 Task: Search one way flight ticket for 2 adults, 2 infants in seat and 1 infant on lap in first from Anchorage: Ted Stevens Anchorage International Airport to Wilmington: Wilmington International Airport on 8-6-2023. Choice of flights is Singapure airlines. Number of bags: 1 checked bag. Price is upto 109000. Outbound departure time preference is 22:45.
Action: Mouse moved to (344, 286)
Screenshot: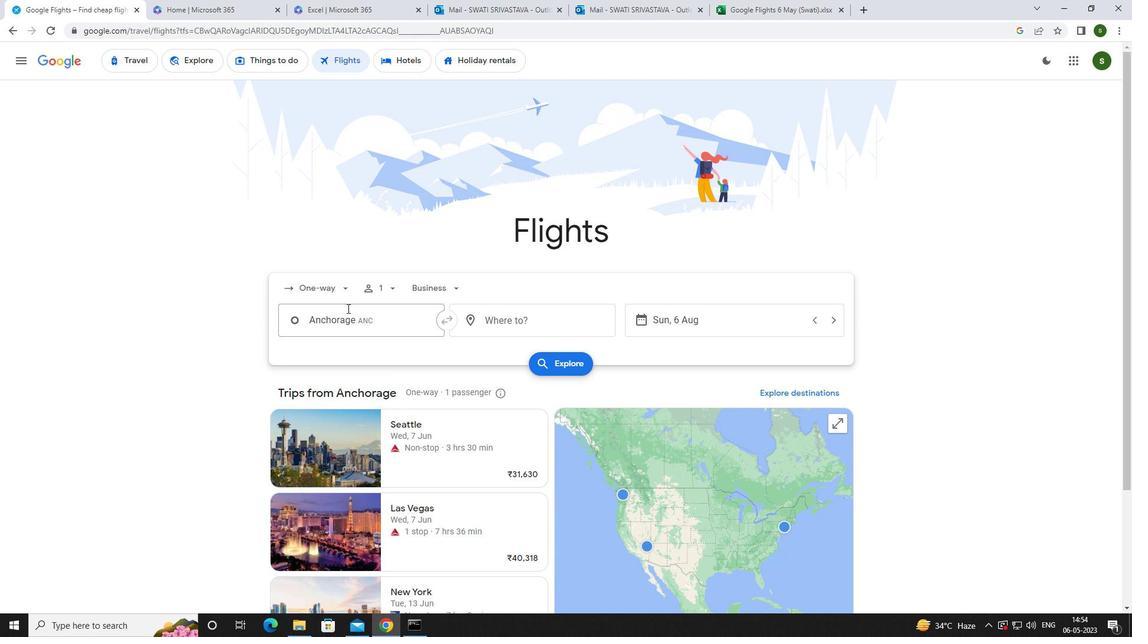 
Action: Mouse pressed left at (344, 286)
Screenshot: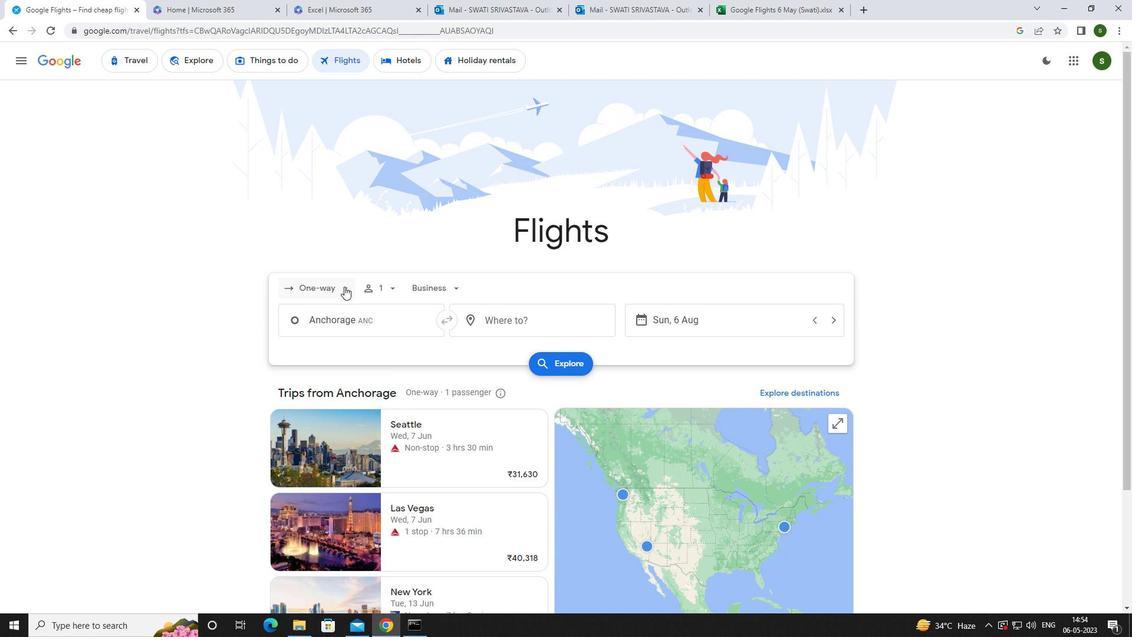 
Action: Mouse moved to (342, 342)
Screenshot: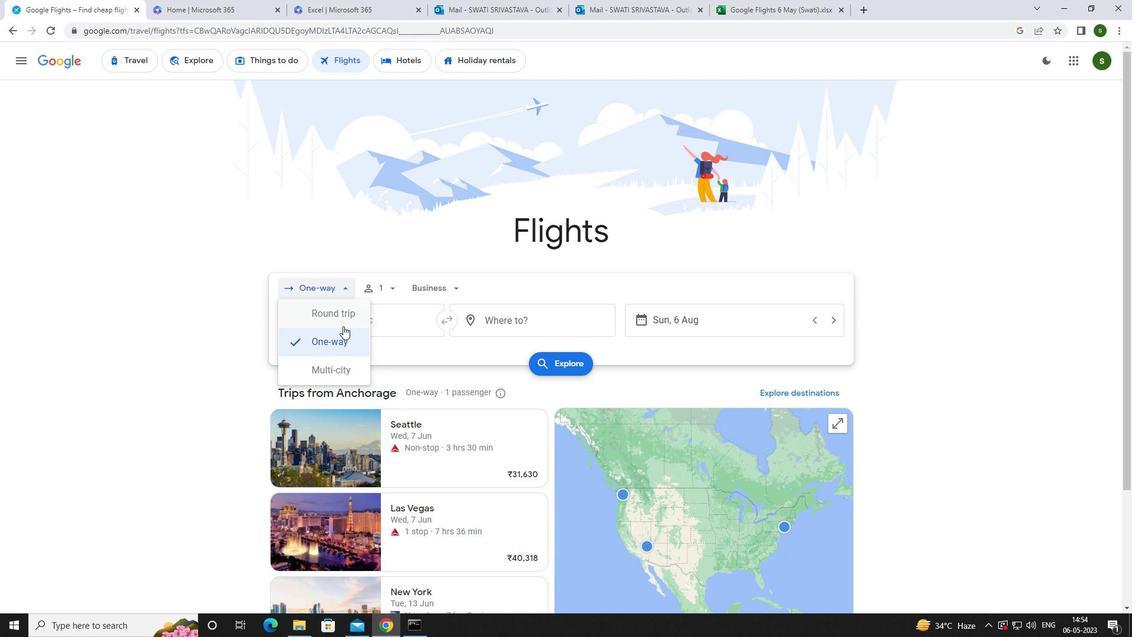 
Action: Mouse pressed left at (342, 342)
Screenshot: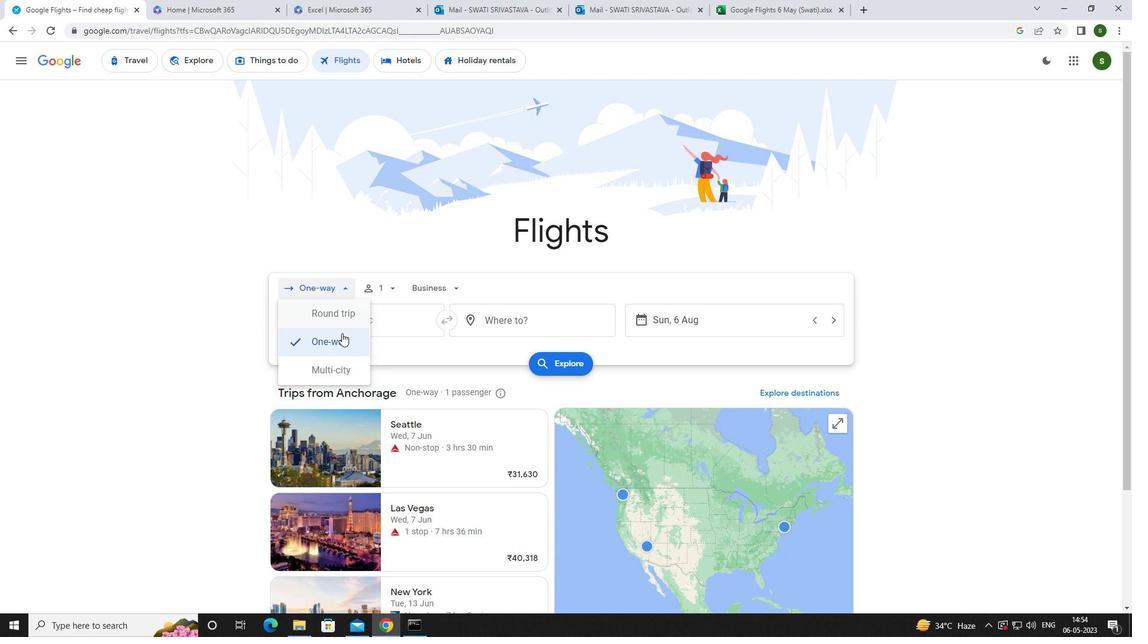 
Action: Mouse moved to (395, 286)
Screenshot: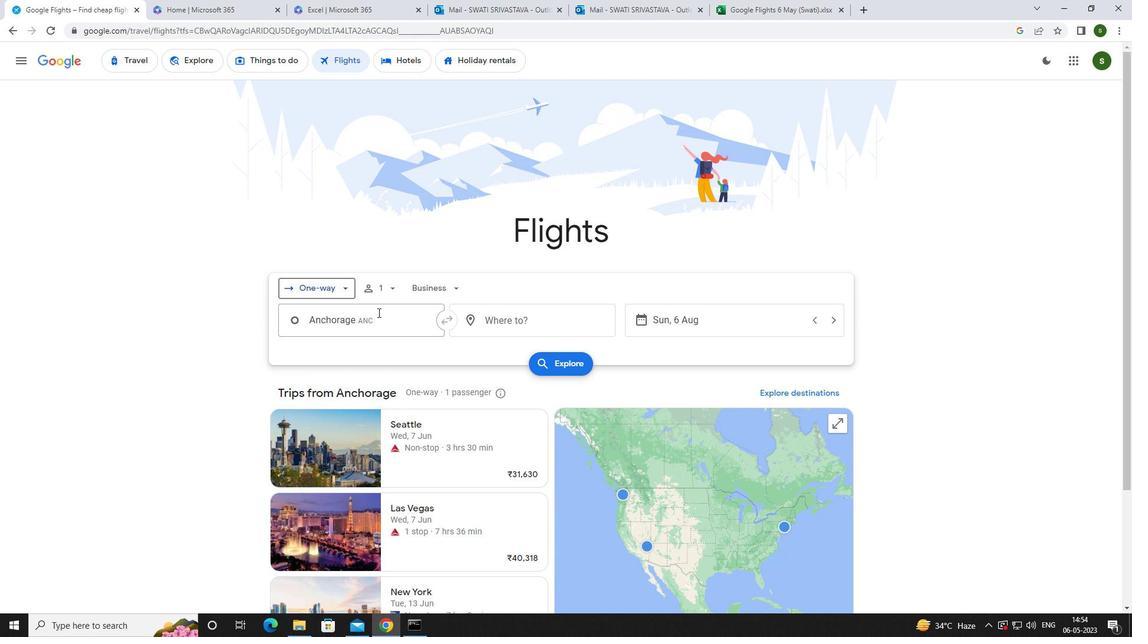 
Action: Mouse pressed left at (395, 286)
Screenshot: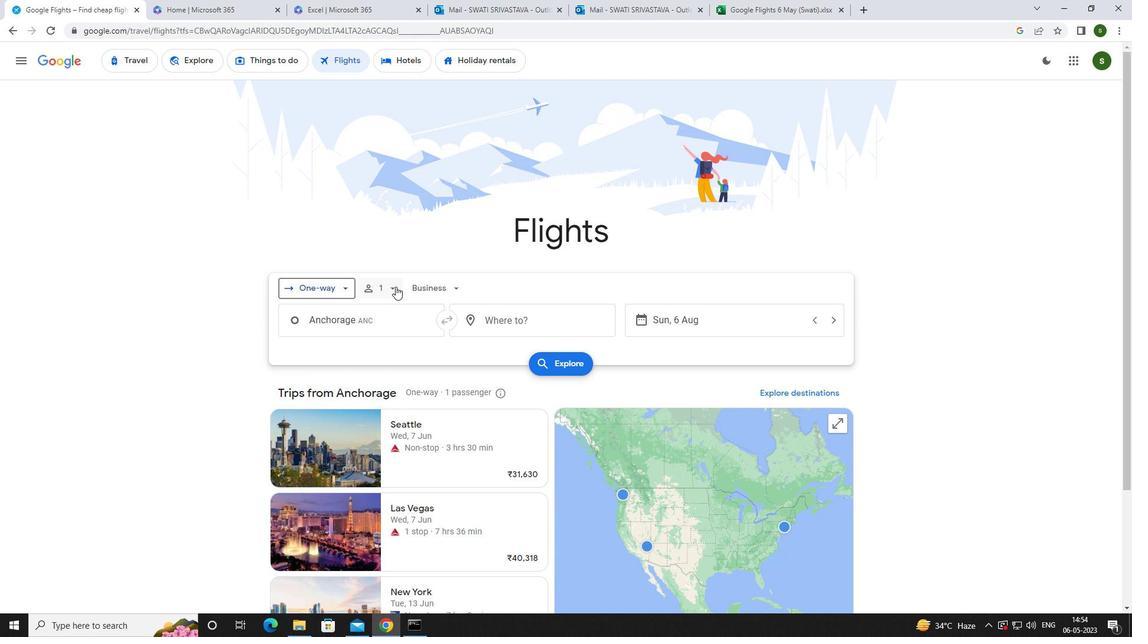 
Action: Mouse moved to (491, 319)
Screenshot: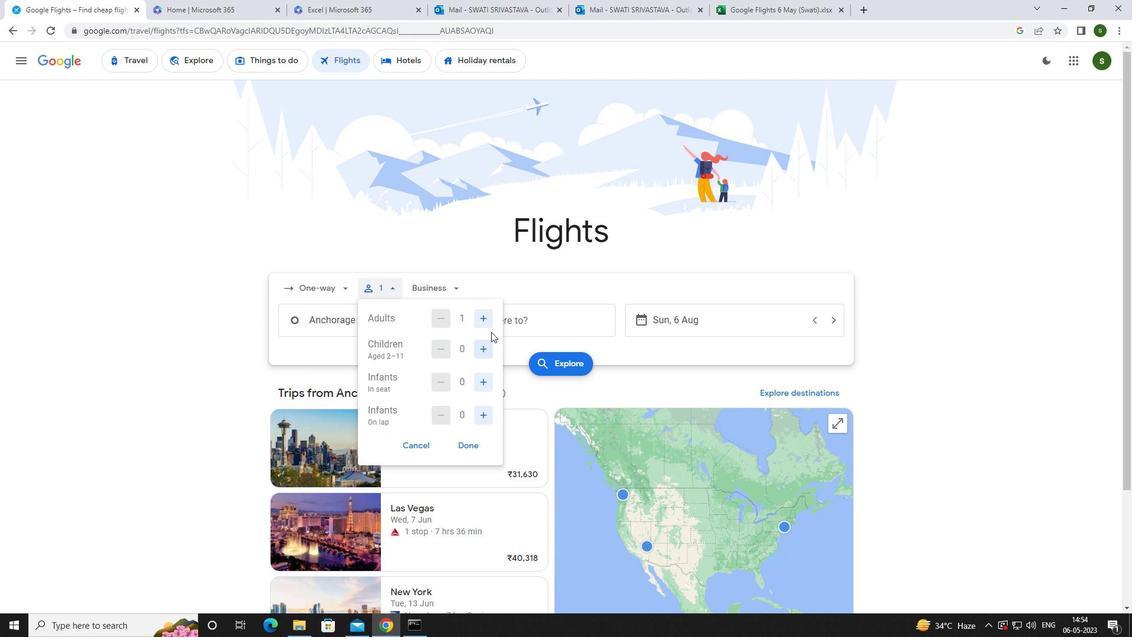 
Action: Mouse pressed left at (491, 319)
Screenshot: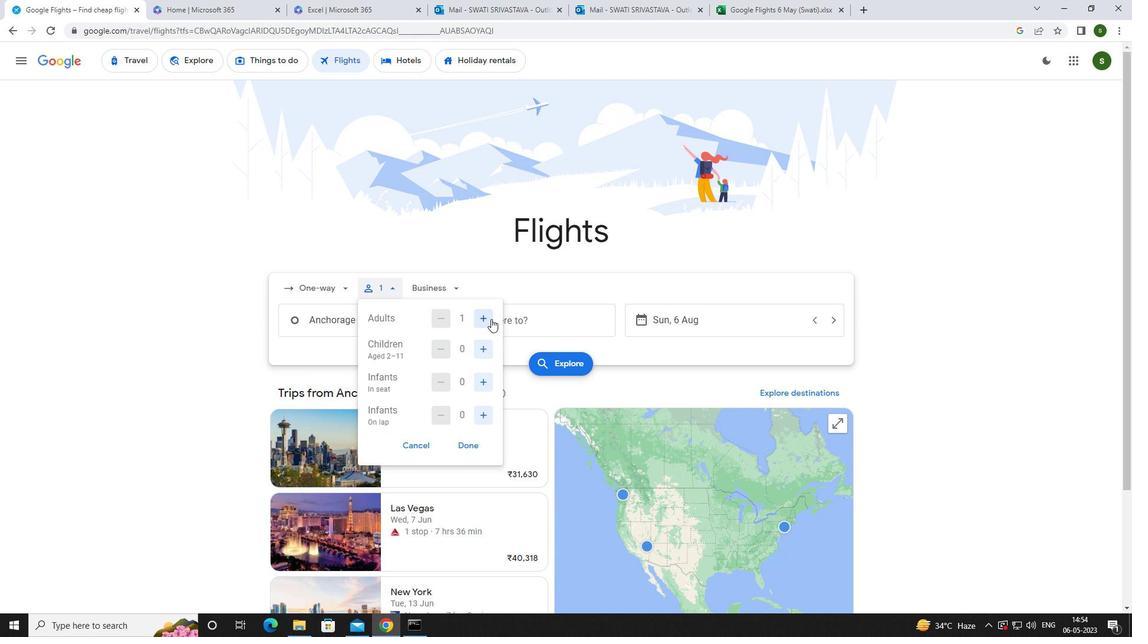 
Action: Mouse moved to (481, 379)
Screenshot: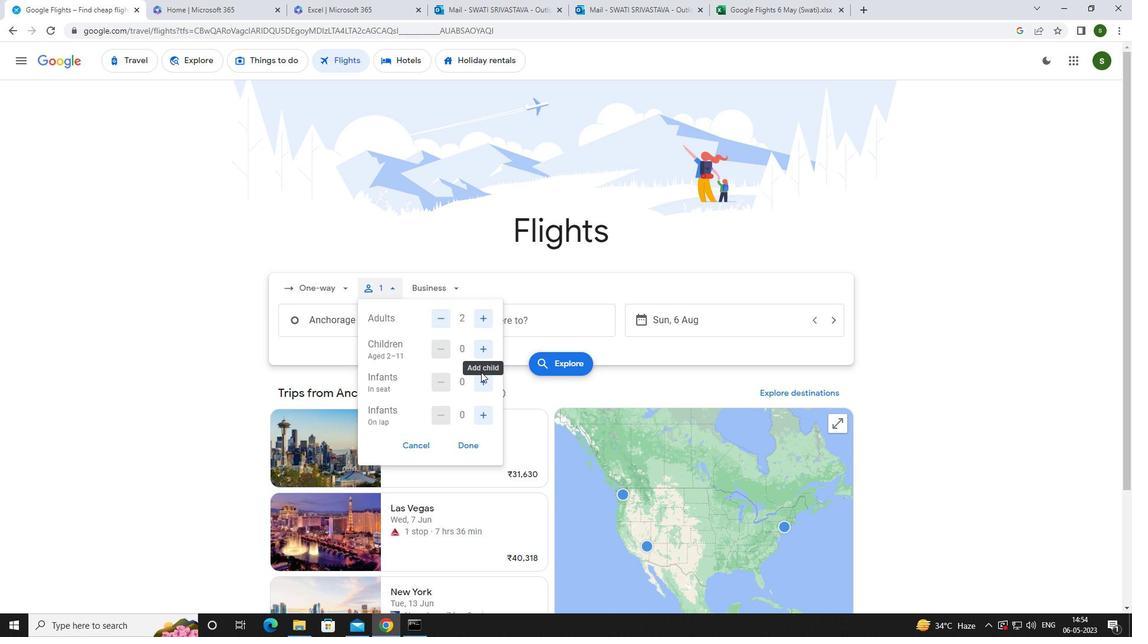 
Action: Mouse pressed left at (481, 379)
Screenshot: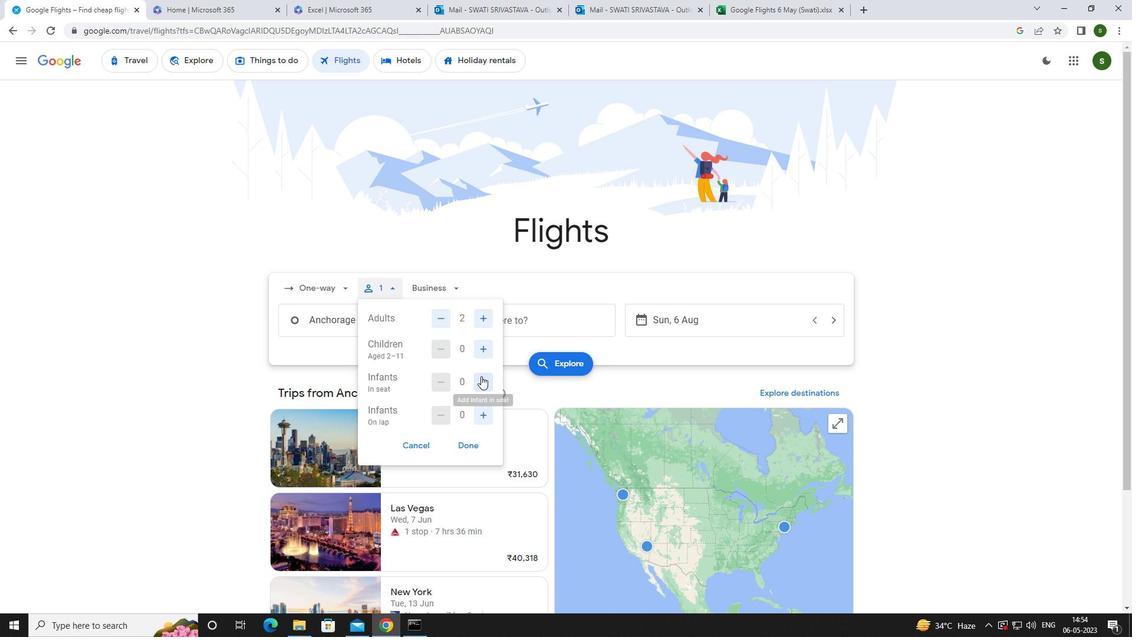 
Action: Mouse pressed left at (481, 379)
Screenshot: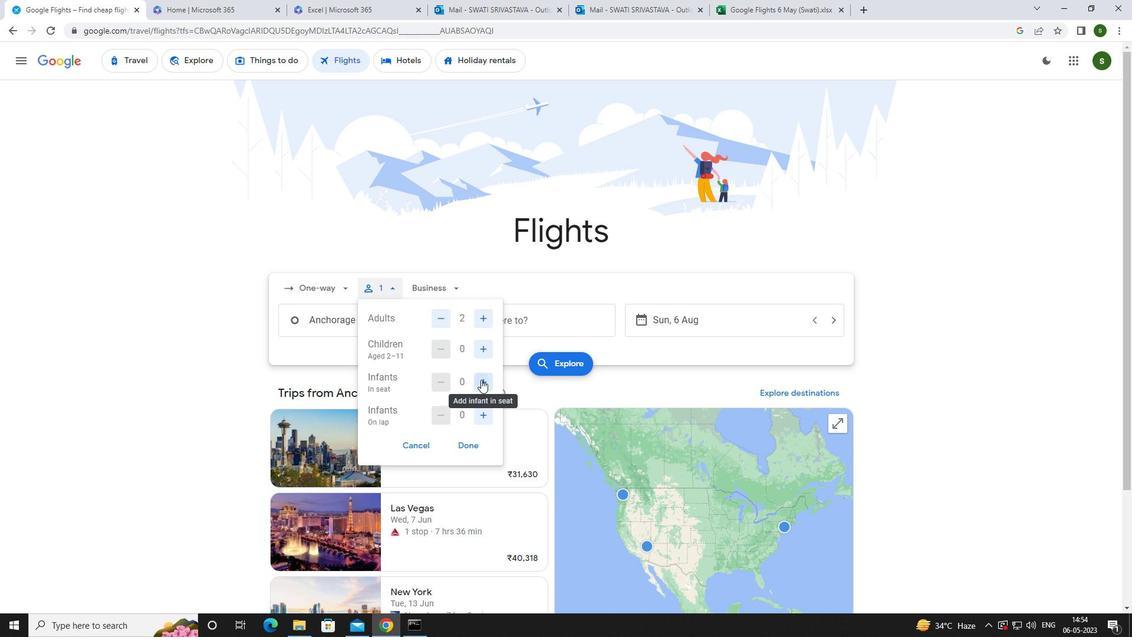 
Action: Mouse moved to (481, 410)
Screenshot: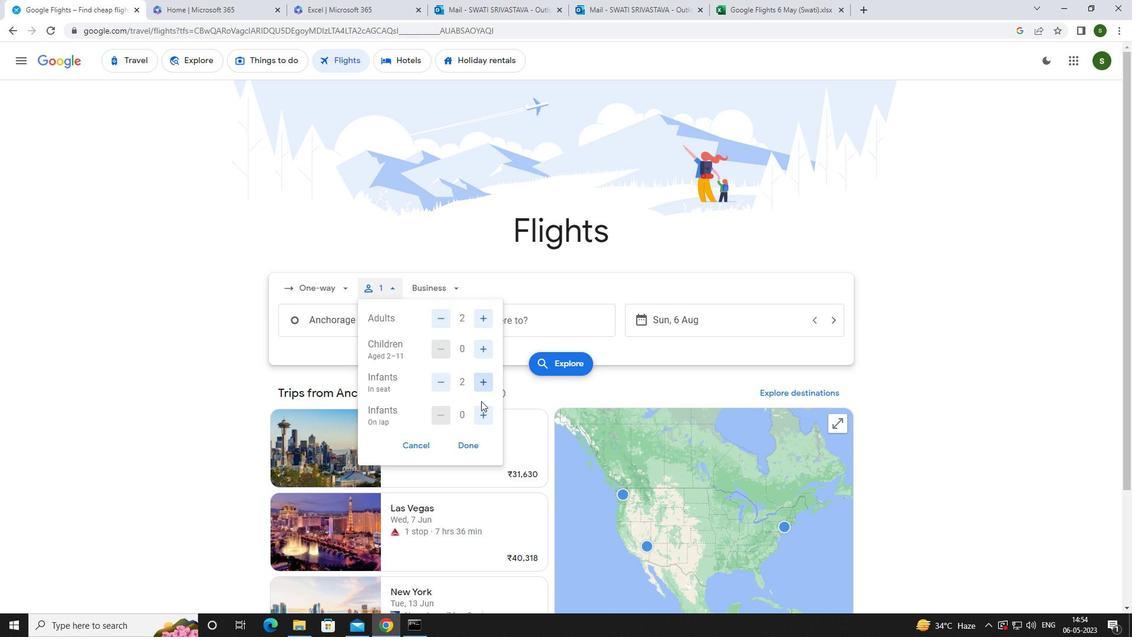 
Action: Mouse pressed left at (481, 410)
Screenshot: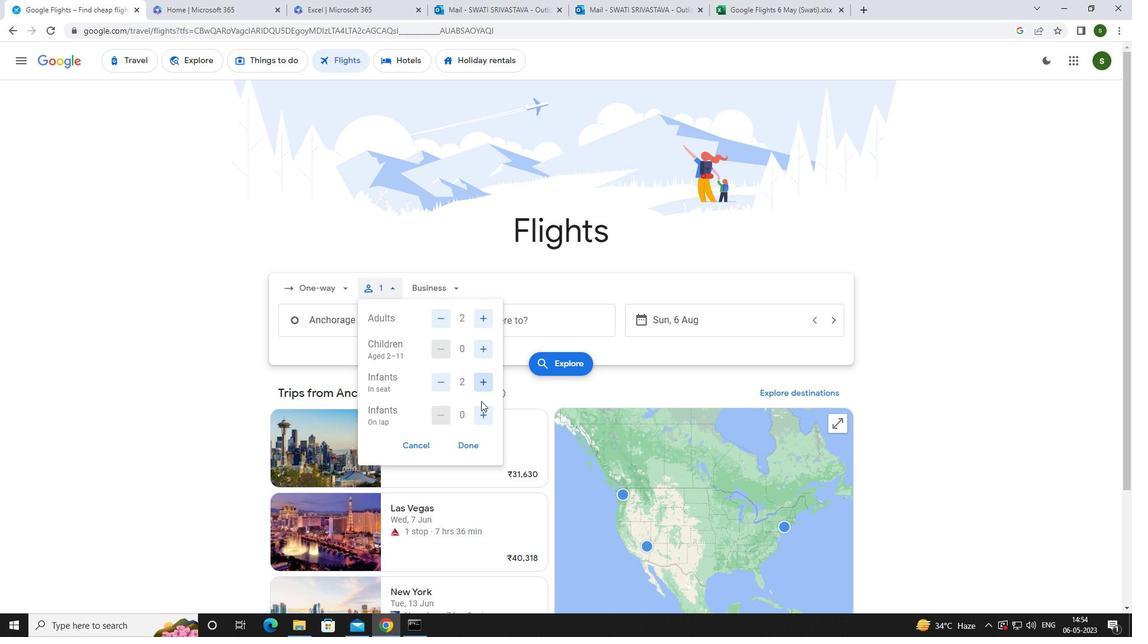 
Action: Mouse moved to (451, 288)
Screenshot: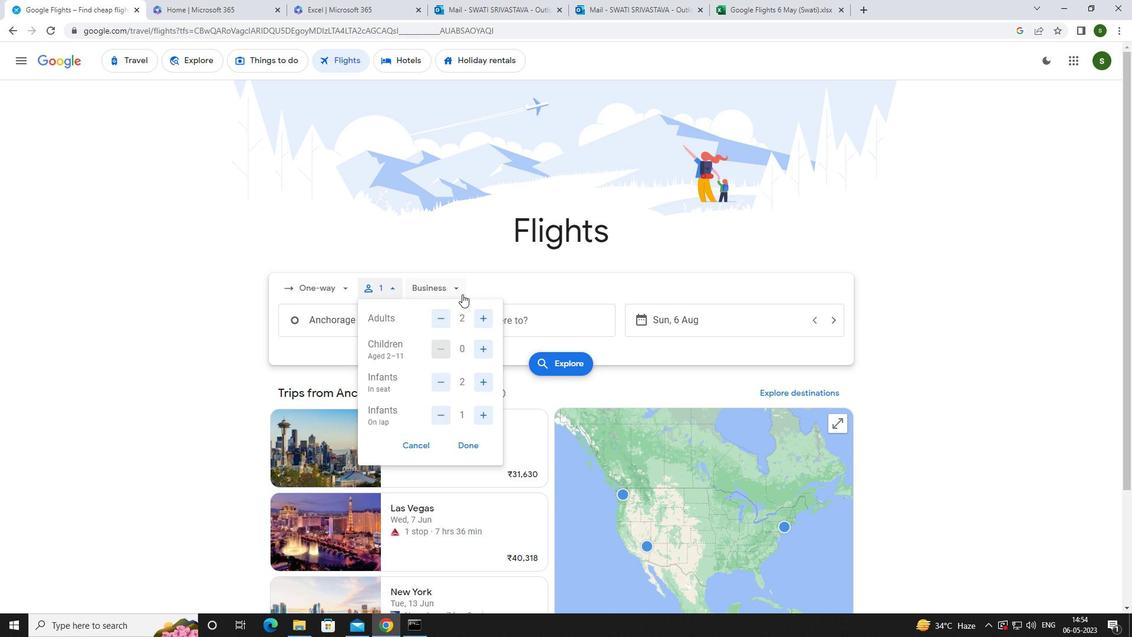 
Action: Mouse pressed left at (451, 288)
Screenshot: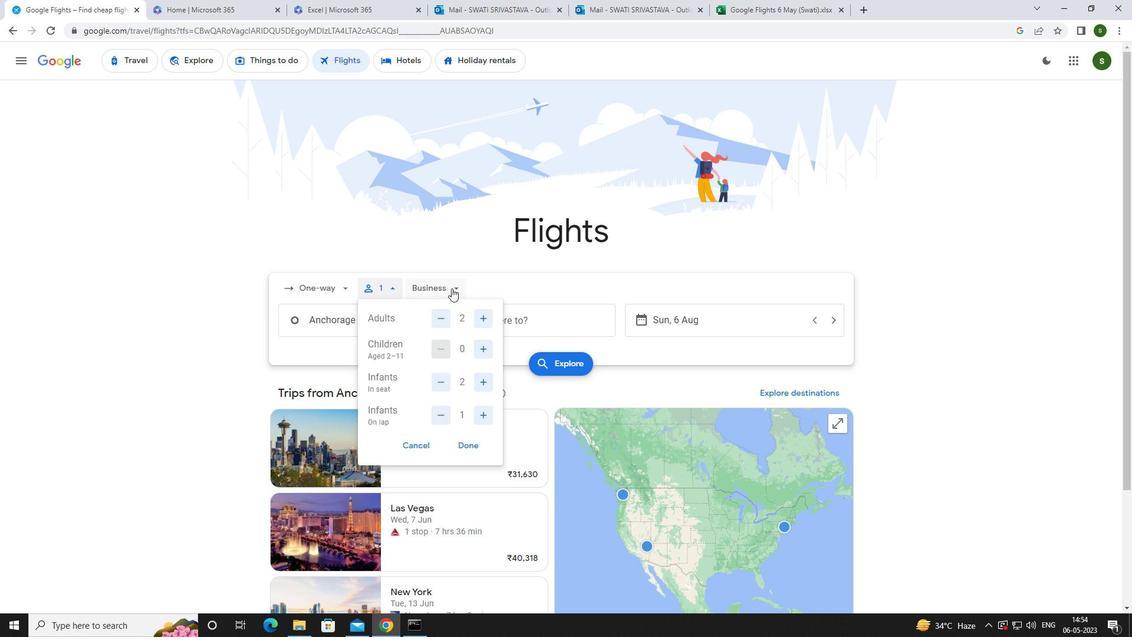 
Action: Mouse moved to (455, 398)
Screenshot: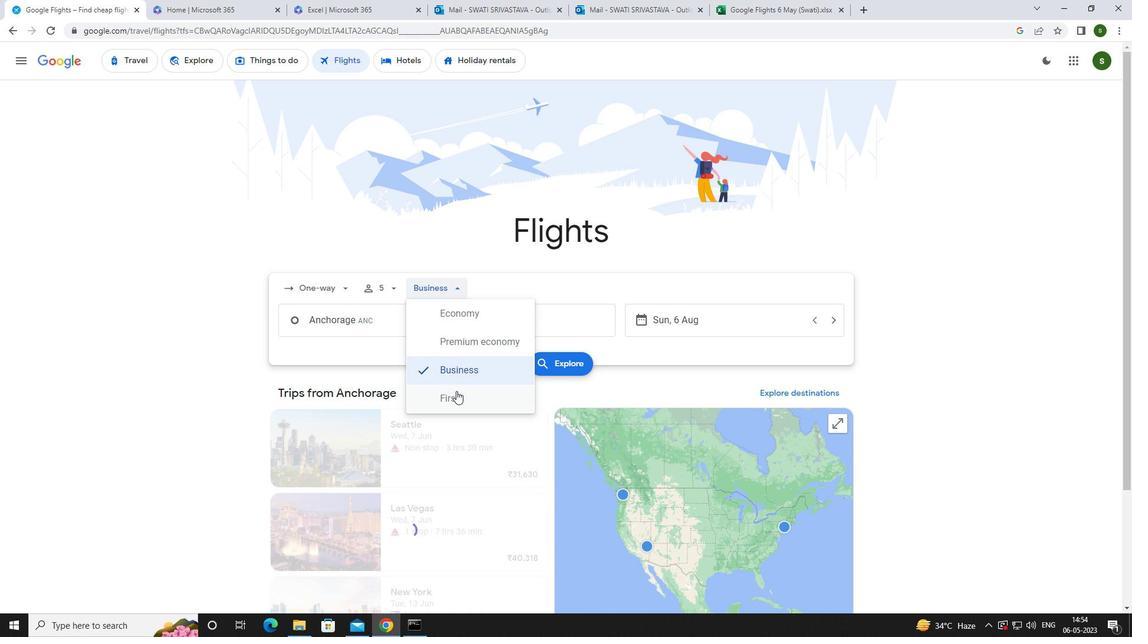 
Action: Mouse pressed left at (455, 398)
Screenshot: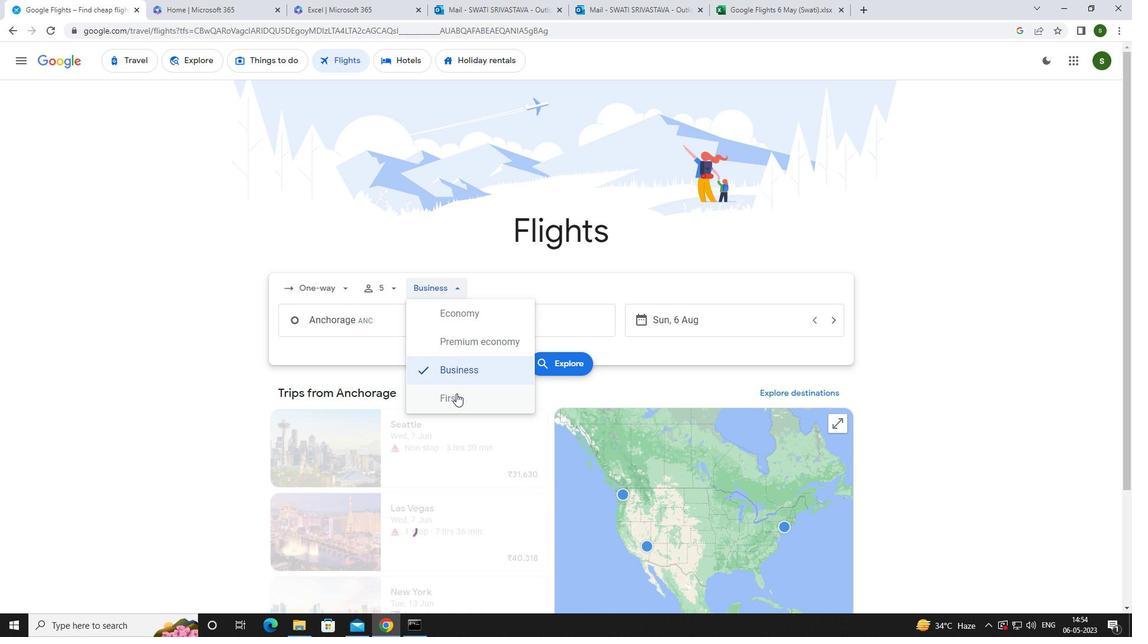 
Action: Mouse moved to (389, 319)
Screenshot: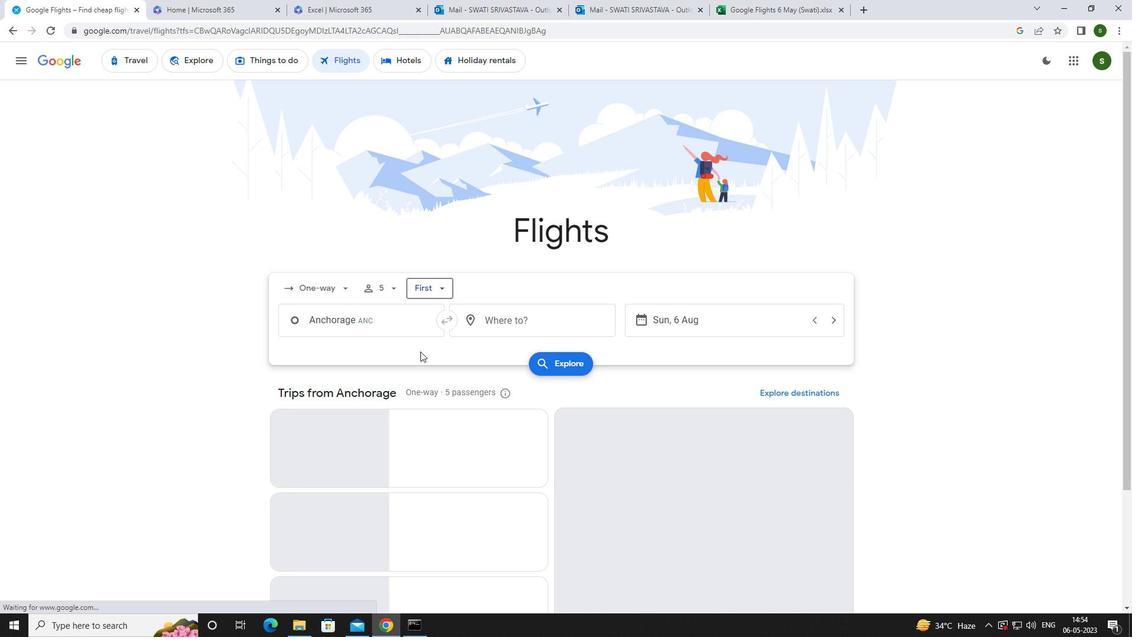 
Action: Mouse pressed left at (389, 319)
Screenshot: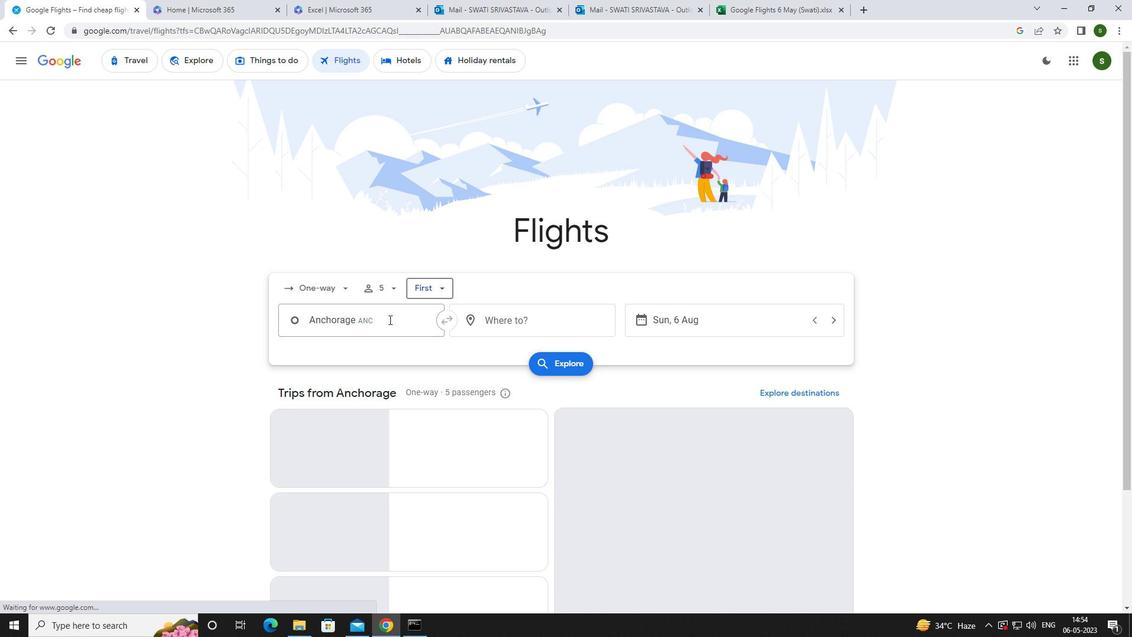 
Action: Mouse moved to (389, 317)
Screenshot: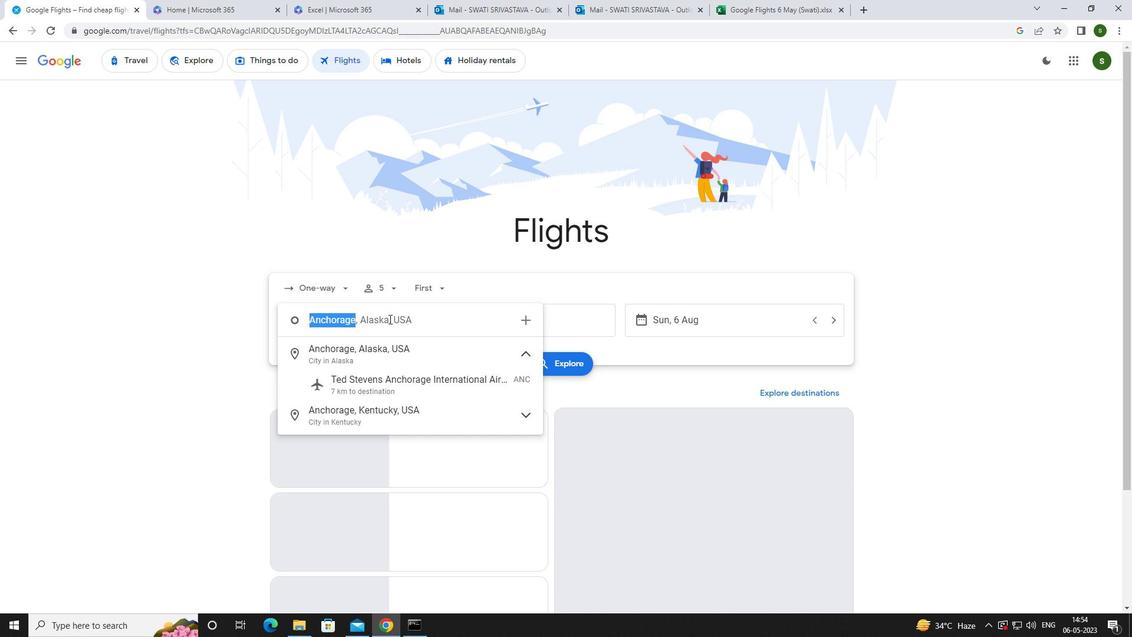 
Action: Key pressed <Key.caps_lock>a<Key.caps_lock>ncho
Screenshot: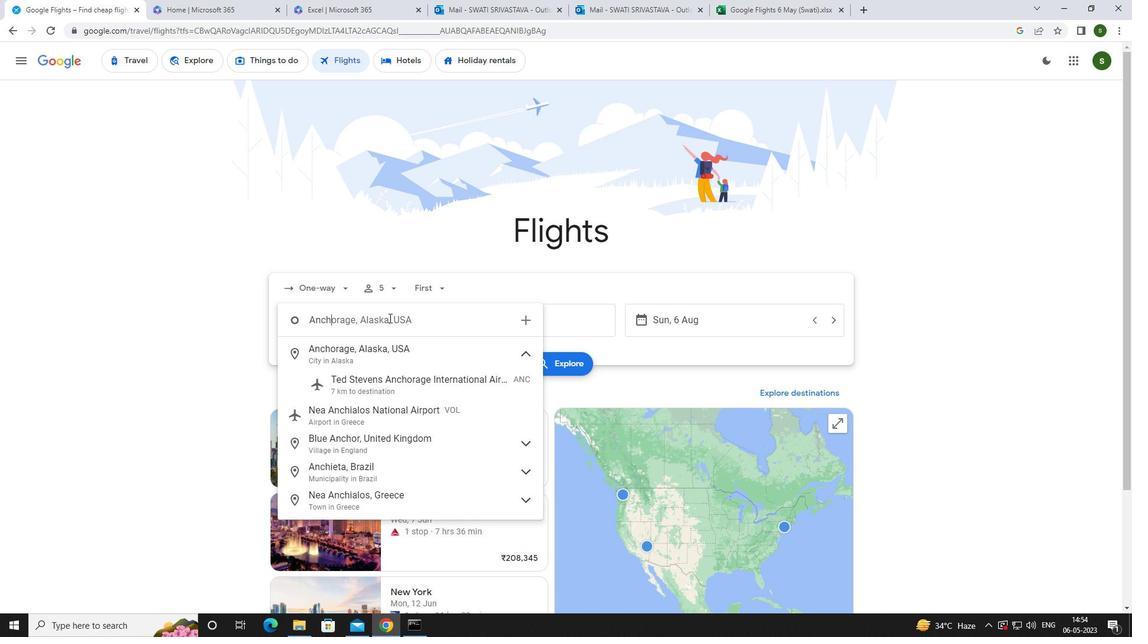 
Action: Mouse moved to (417, 380)
Screenshot: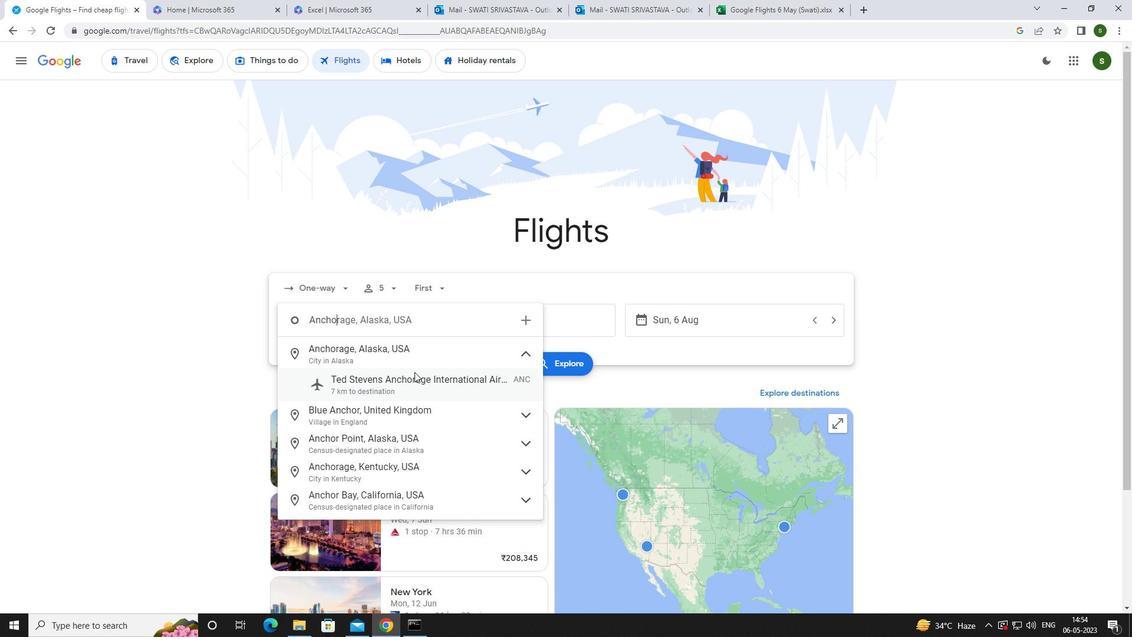 
Action: Mouse pressed left at (417, 380)
Screenshot: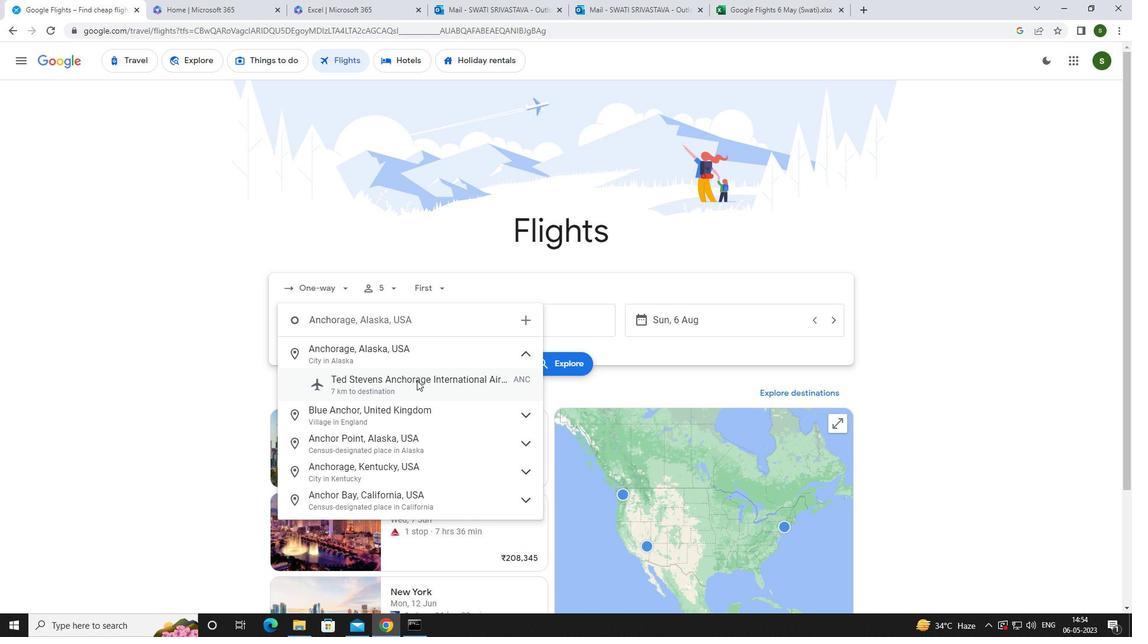 
Action: Mouse moved to (522, 318)
Screenshot: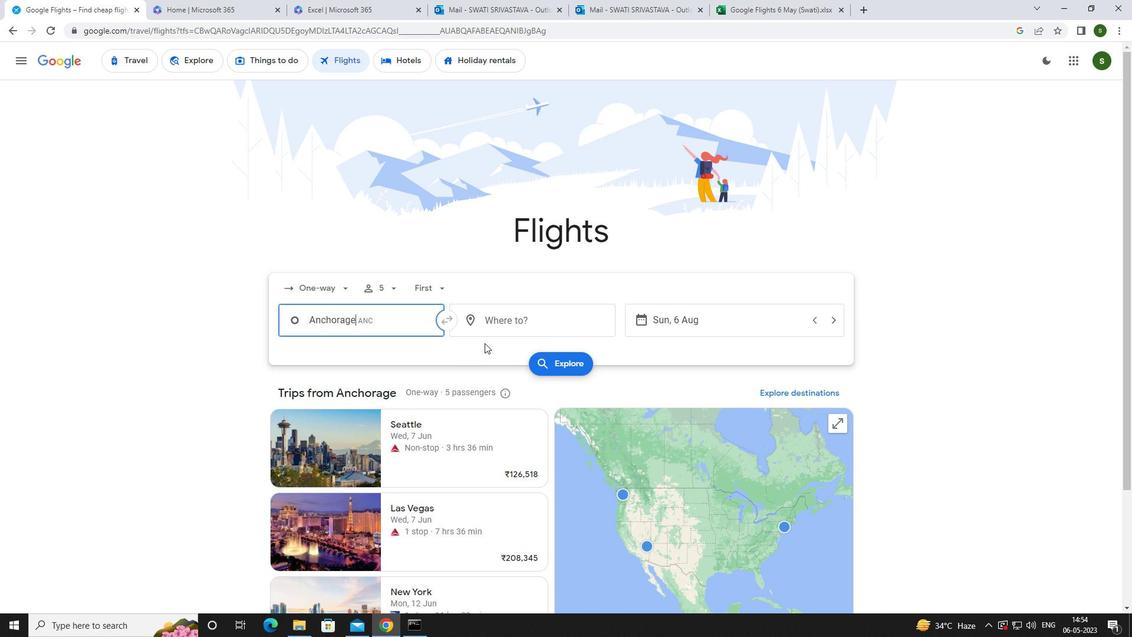 
Action: Mouse pressed left at (522, 318)
Screenshot: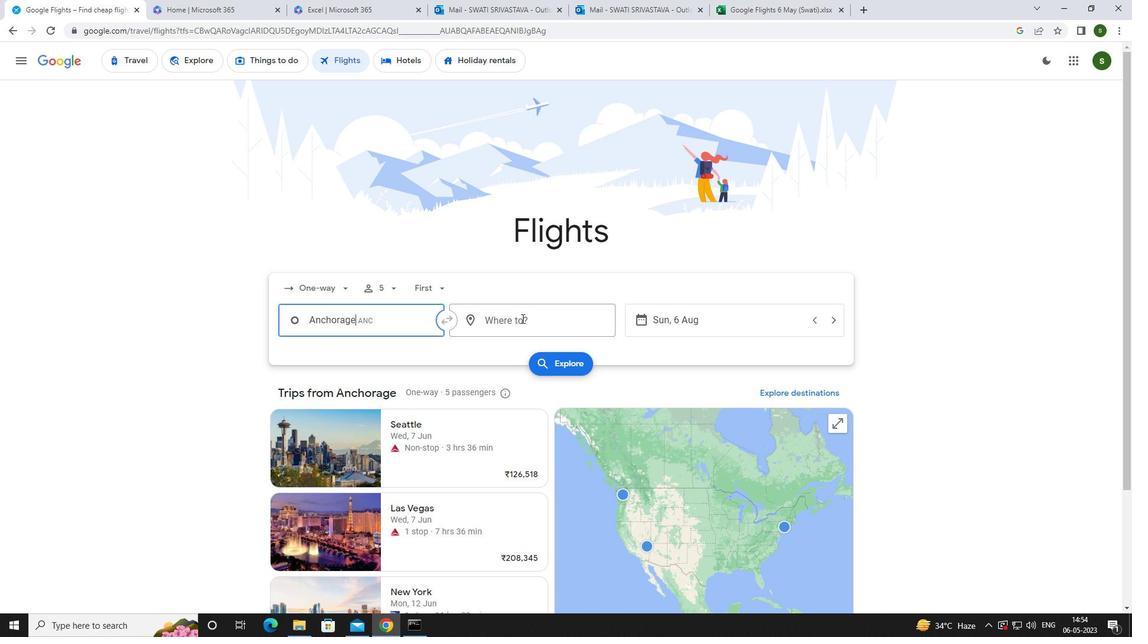 
Action: Mouse moved to (494, 302)
Screenshot: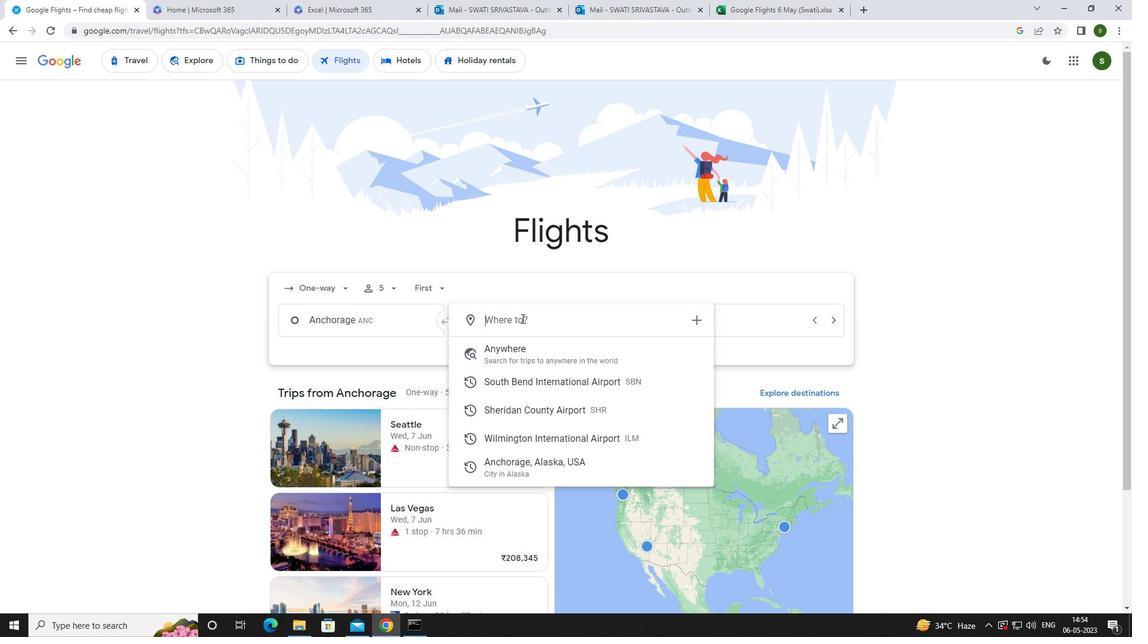 
Action: Key pressed <Key.caps_lock>w<Key.caps_lock>ilmi
Screenshot: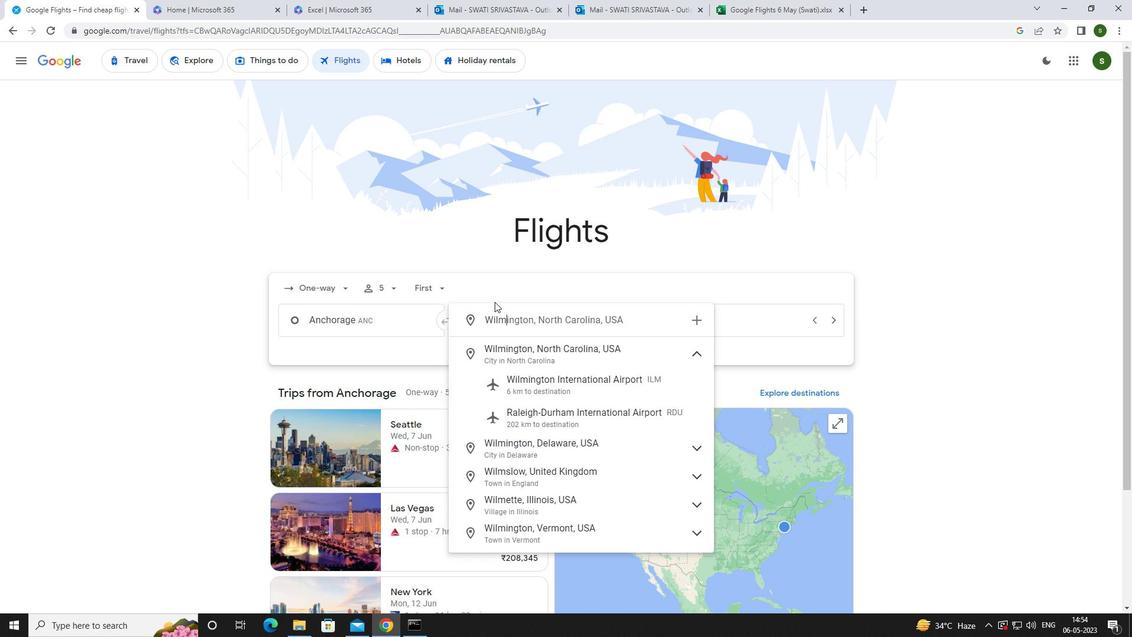 
Action: Mouse moved to (494, 301)
Screenshot: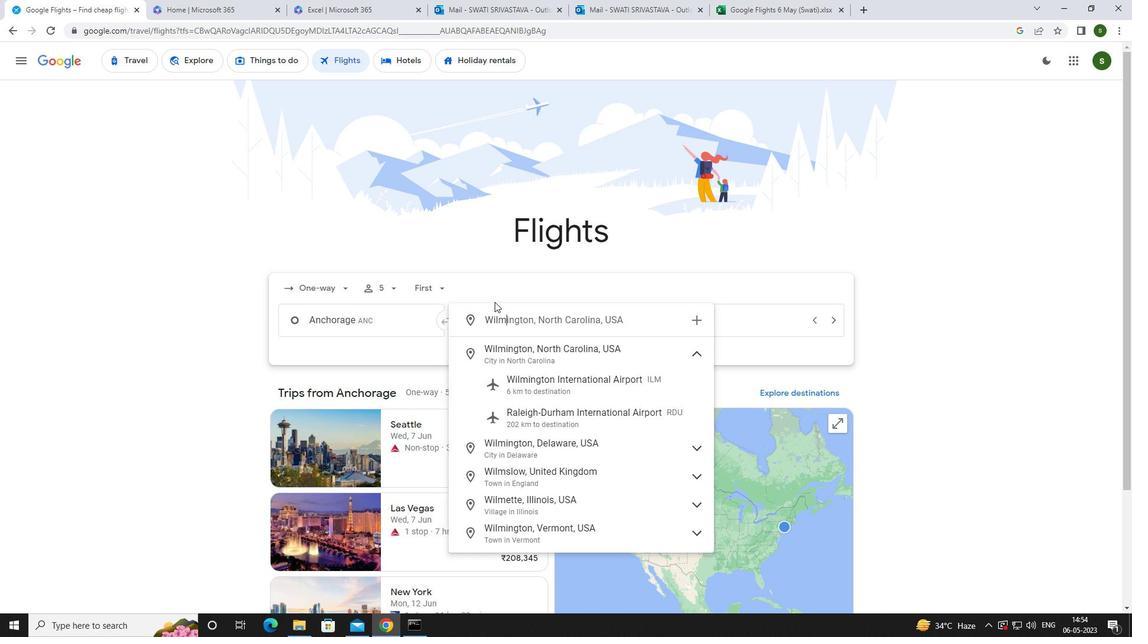 
Action: Key pressed ng
Screenshot: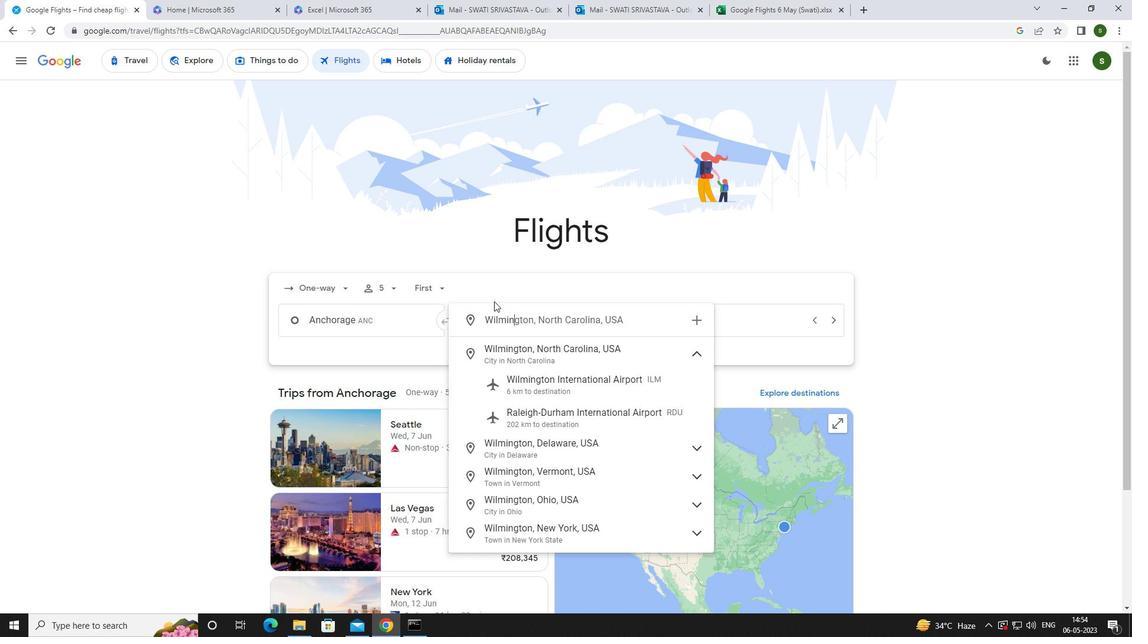
Action: Mouse moved to (544, 375)
Screenshot: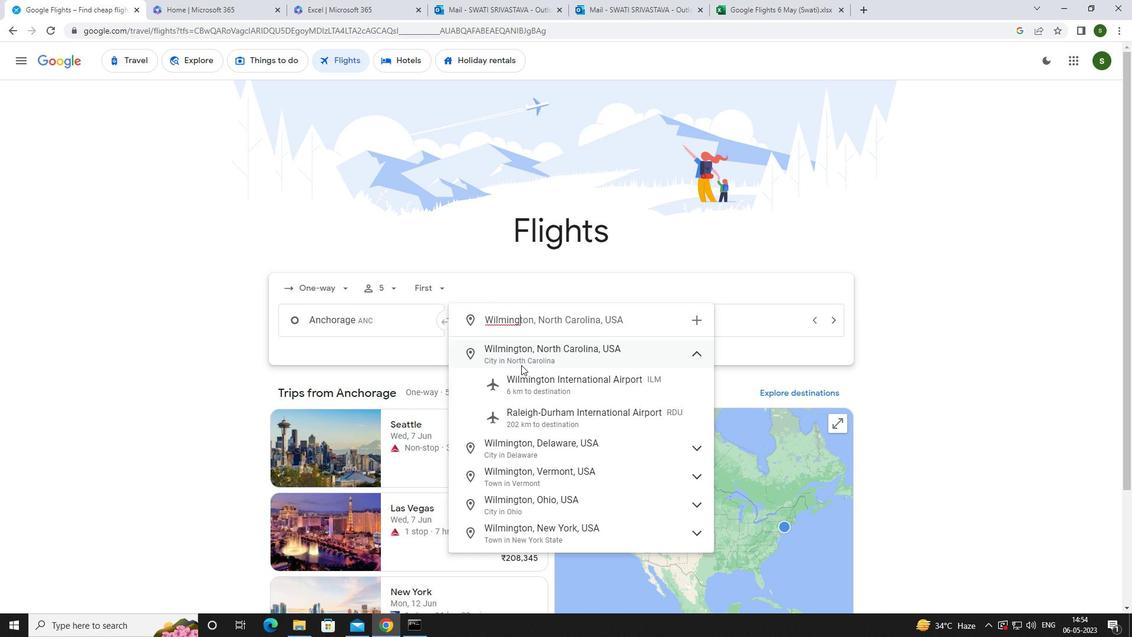 
Action: Mouse pressed left at (544, 375)
Screenshot: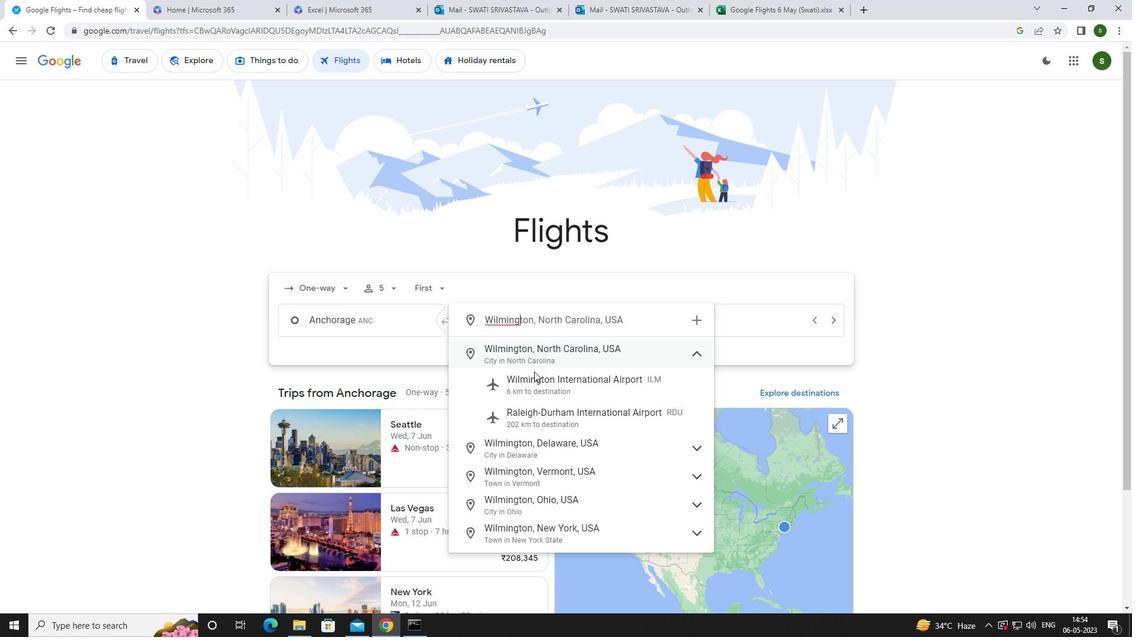 
Action: Mouse moved to (703, 319)
Screenshot: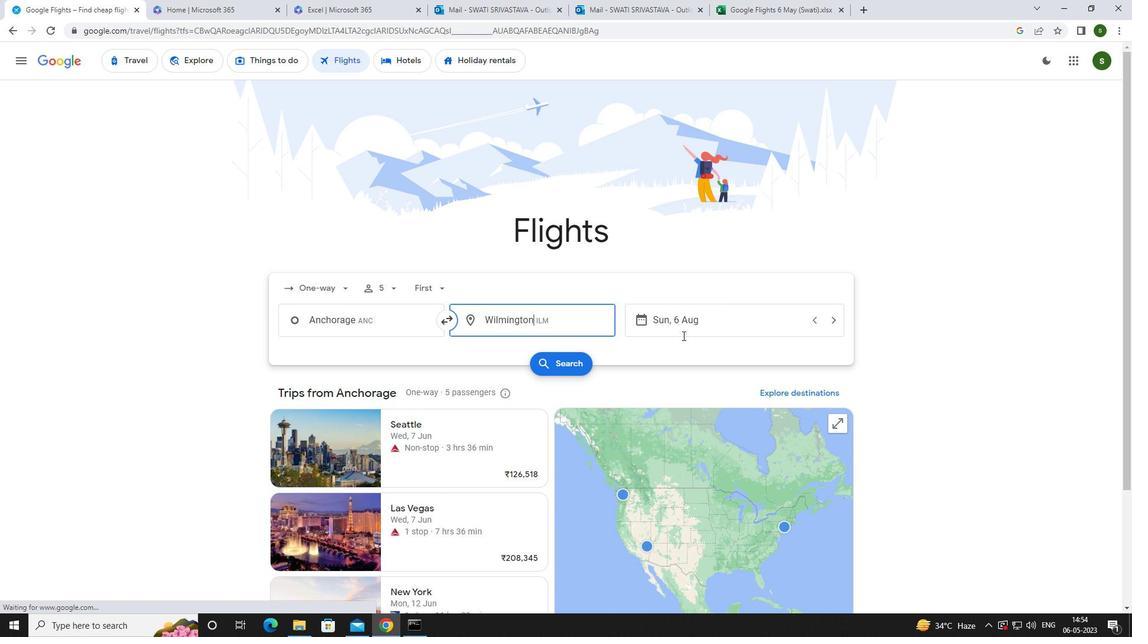 
Action: Mouse pressed left at (703, 319)
Screenshot: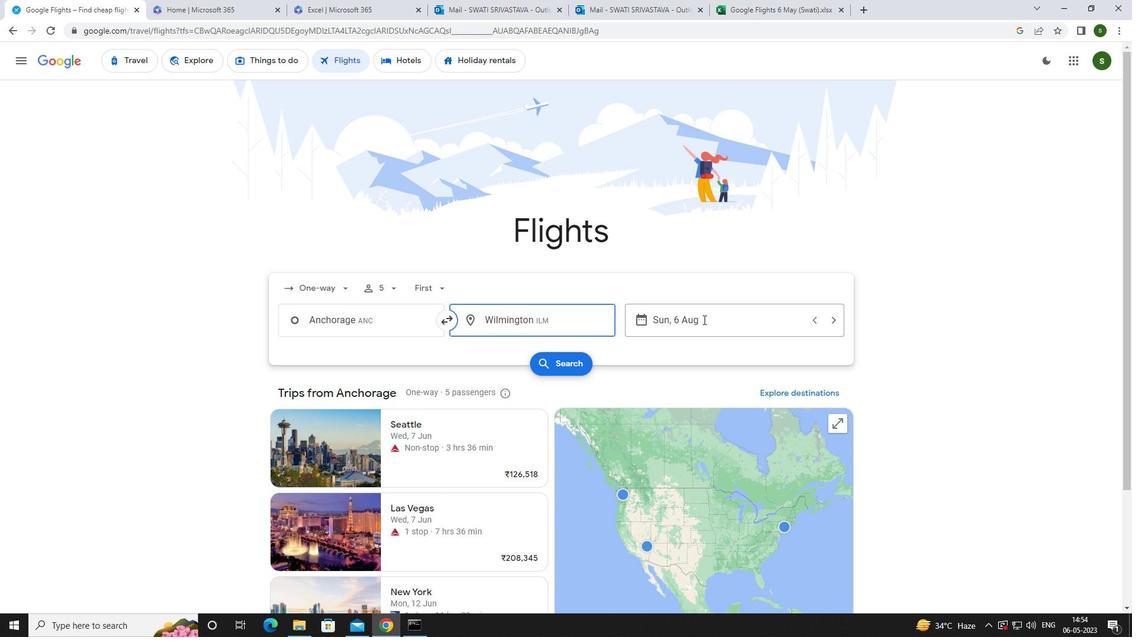 
Action: Mouse moved to (430, 424)
Screenshot: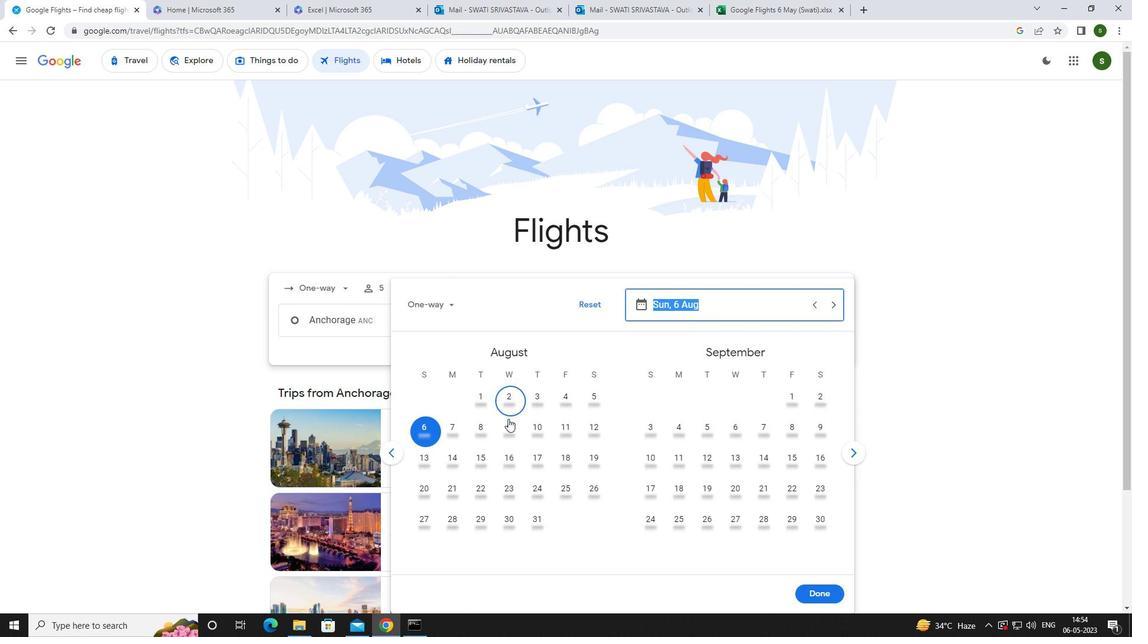 
Action: Mouse pressed left at (430, 424)
Screenshot: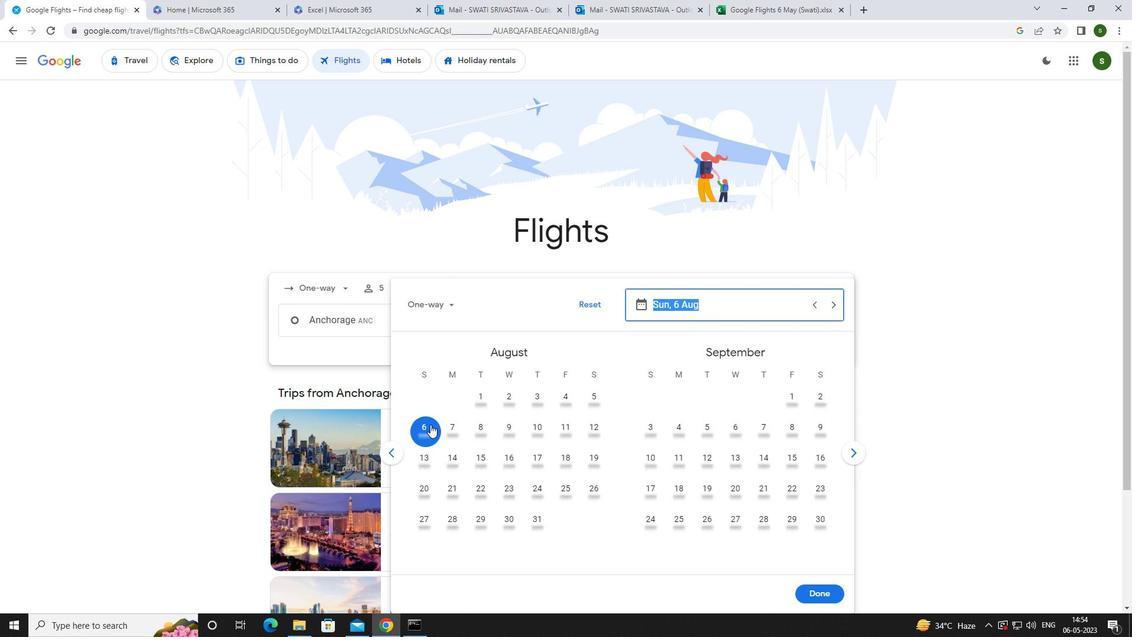 
Action: Mouse moved to (816, 586)
Screenshot: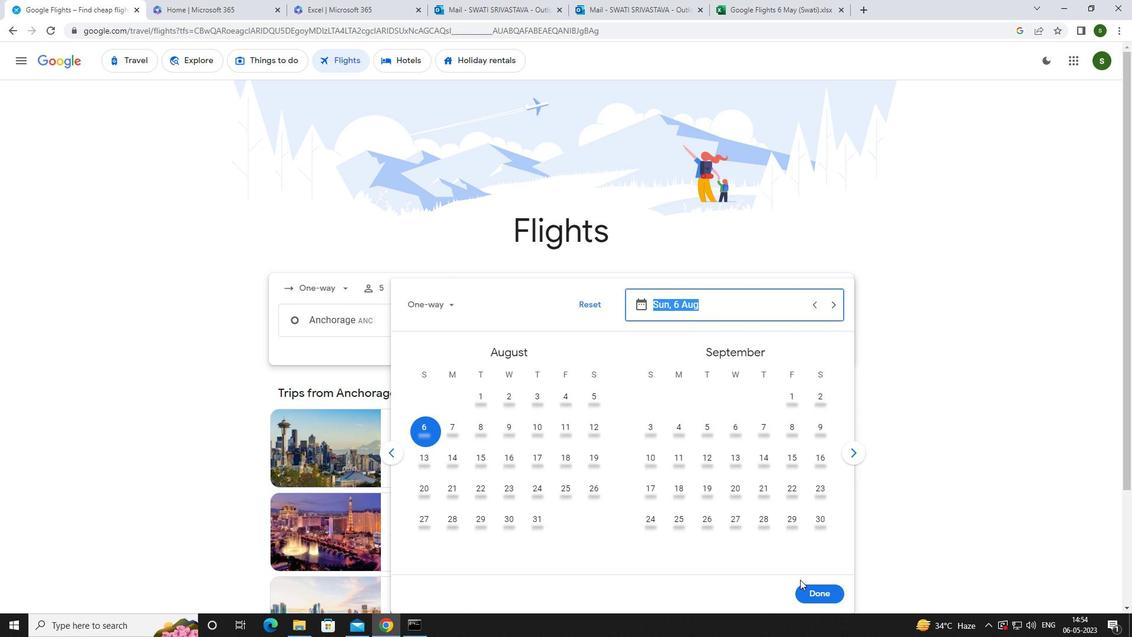 
Action: Mouse pressed left at (816, 586)
Screenshot: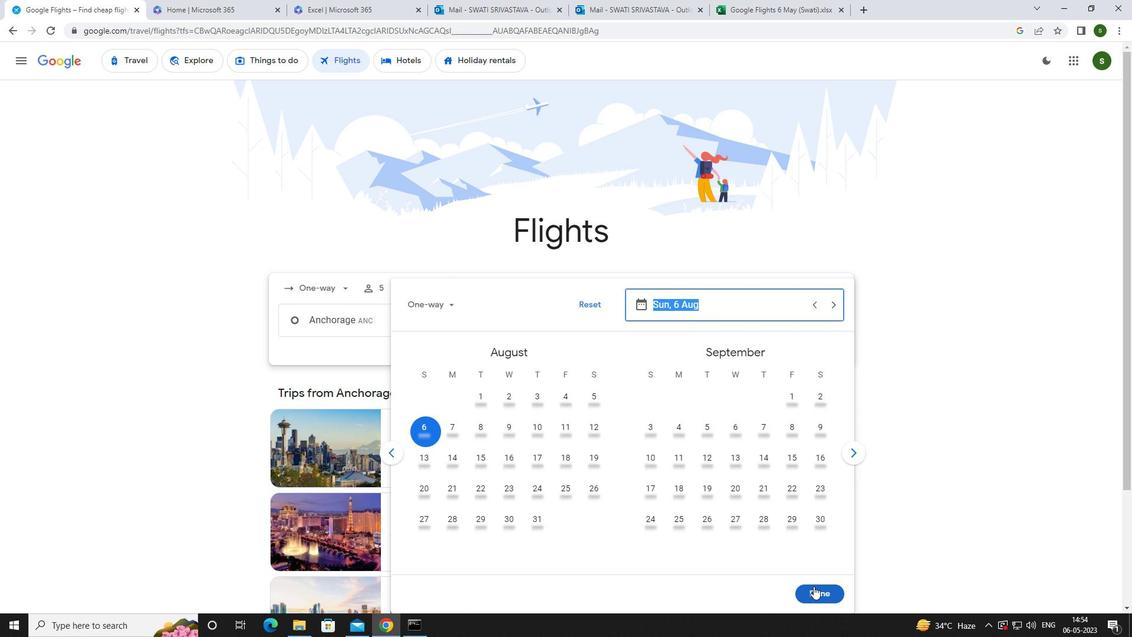 
Action: Mouse moved to (579, 366)
Screenshot: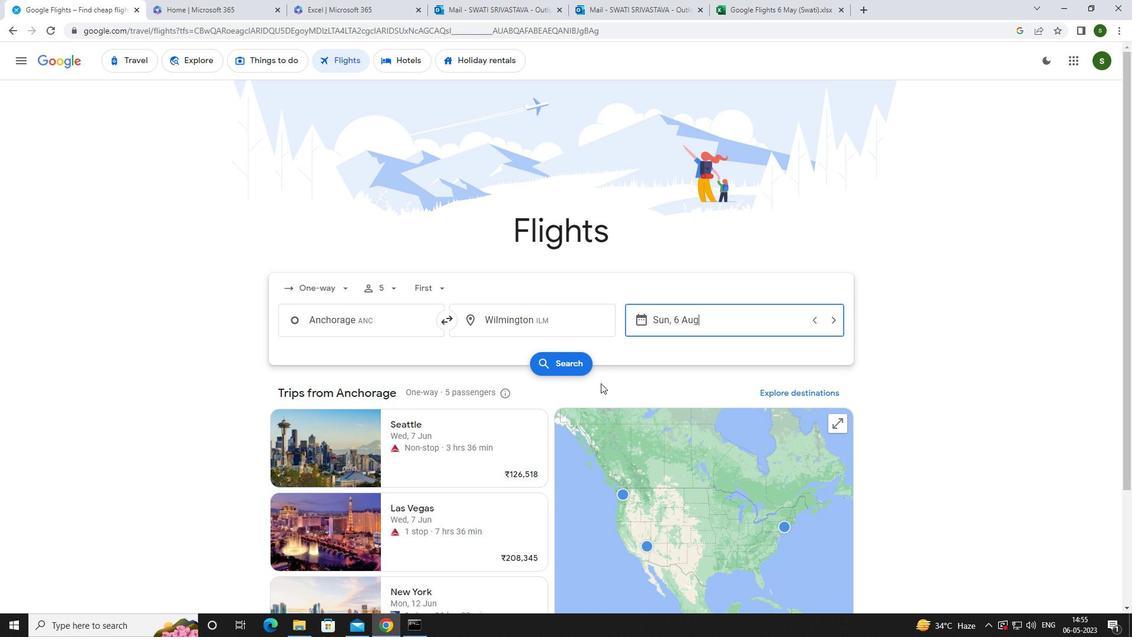 
Action: Mouse pressed left at (579, 366)
Screenshot: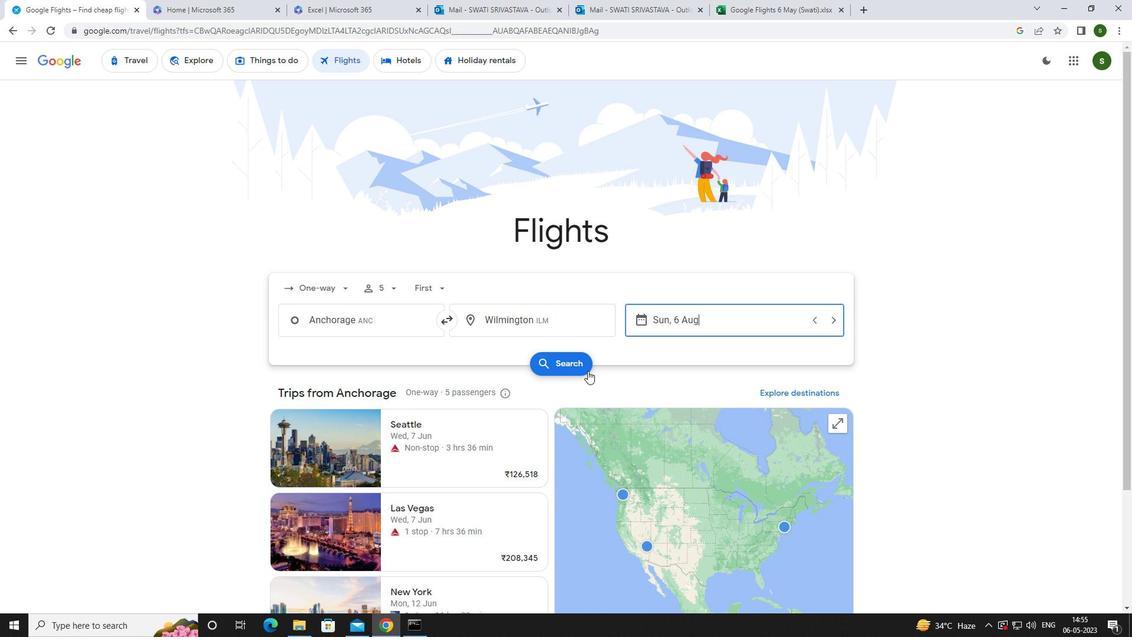 
Action: Mouse moved to (303, 165)
Screenshot: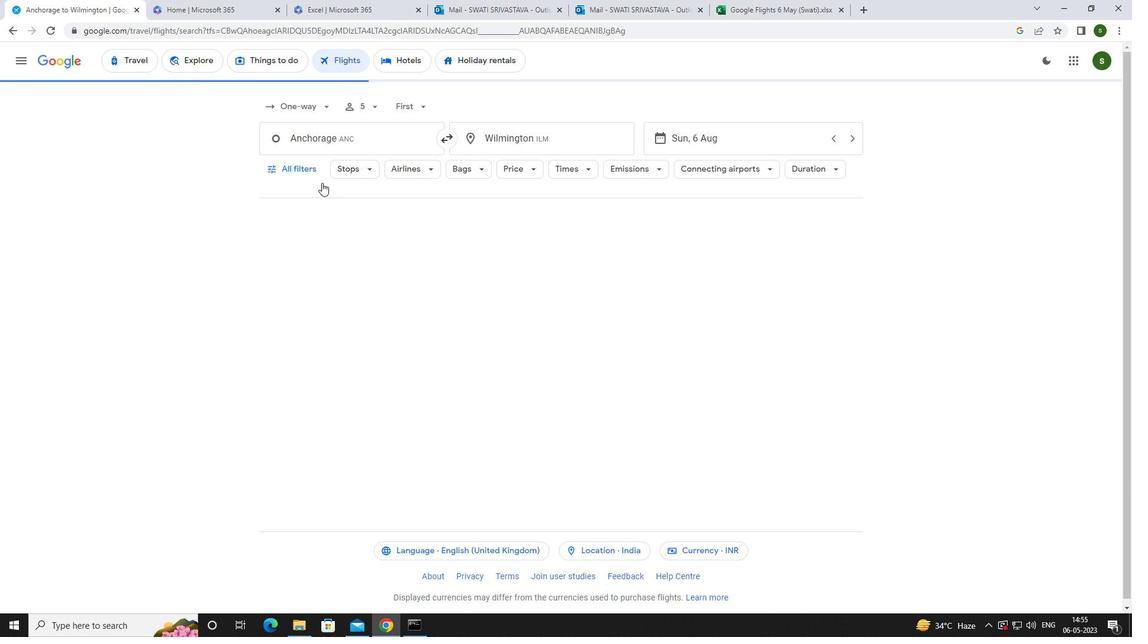 
Action: Mouse pressed left at (303, 165)
Screenshot: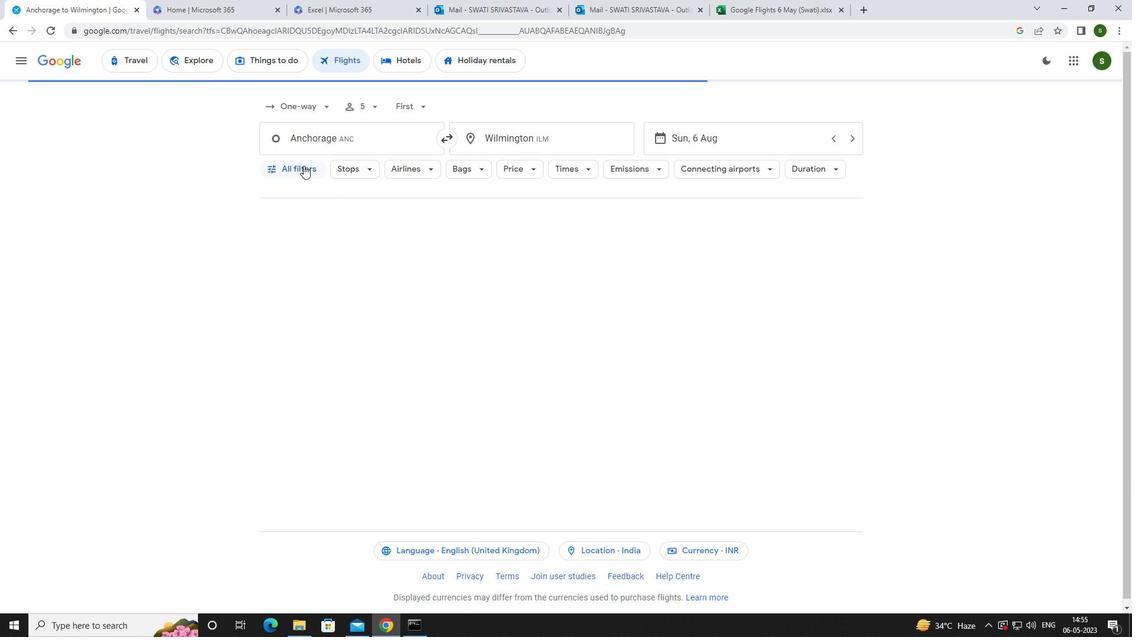 
Action: Mouse moved to (435, 419)
Screenshot: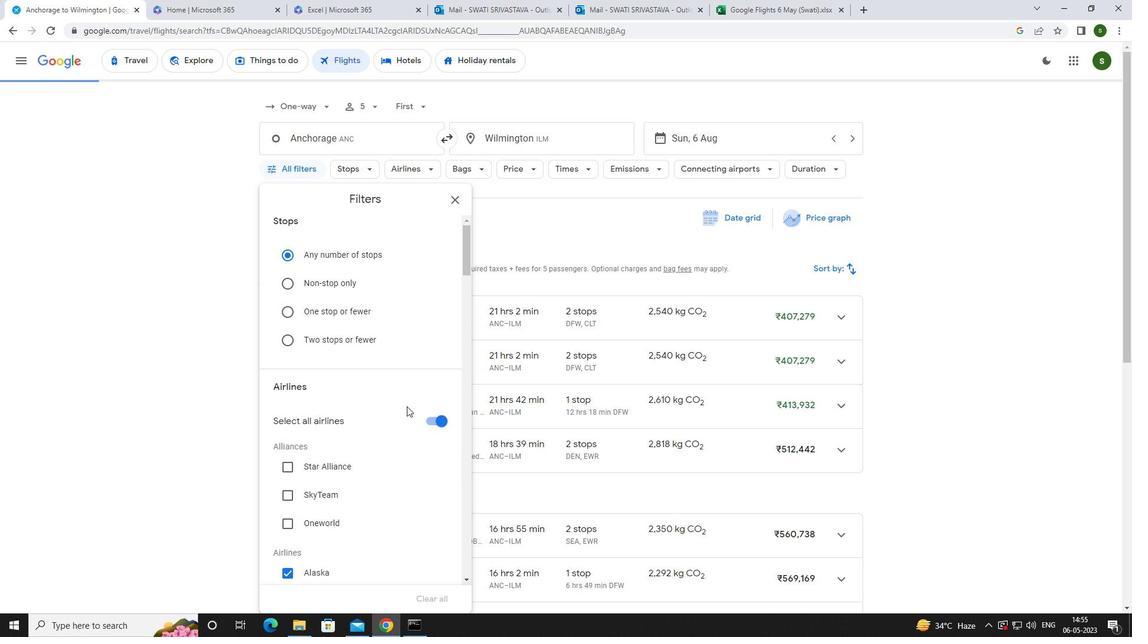 
Action: Mouse pressed left at (435, 419)
Screenshot: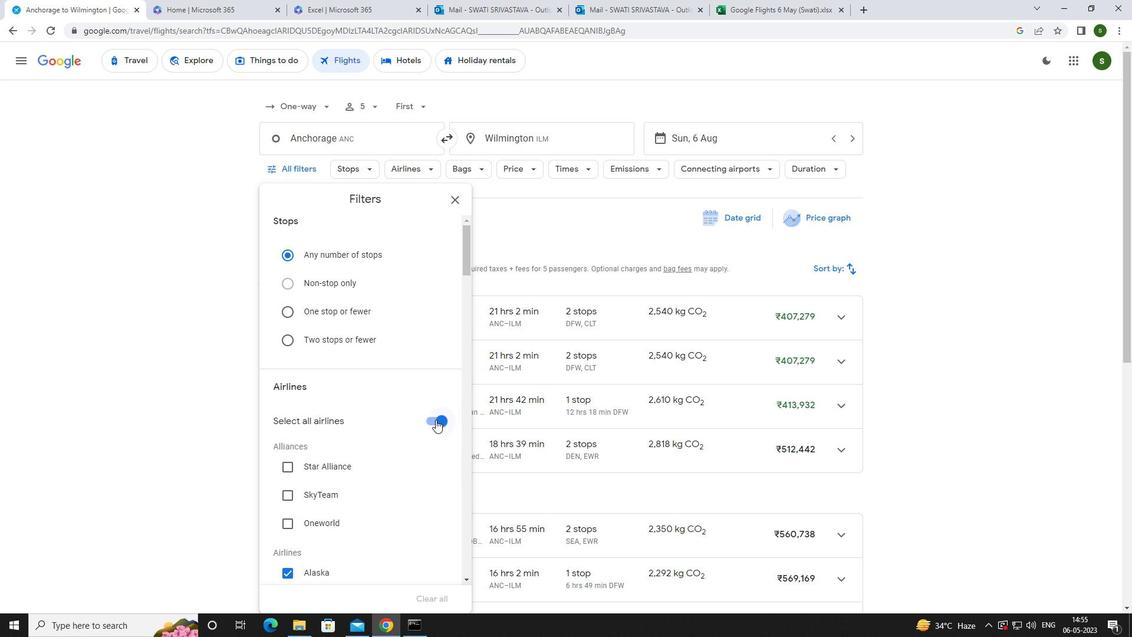 
Action: Mouse moved to (404, 405)
Screenshot: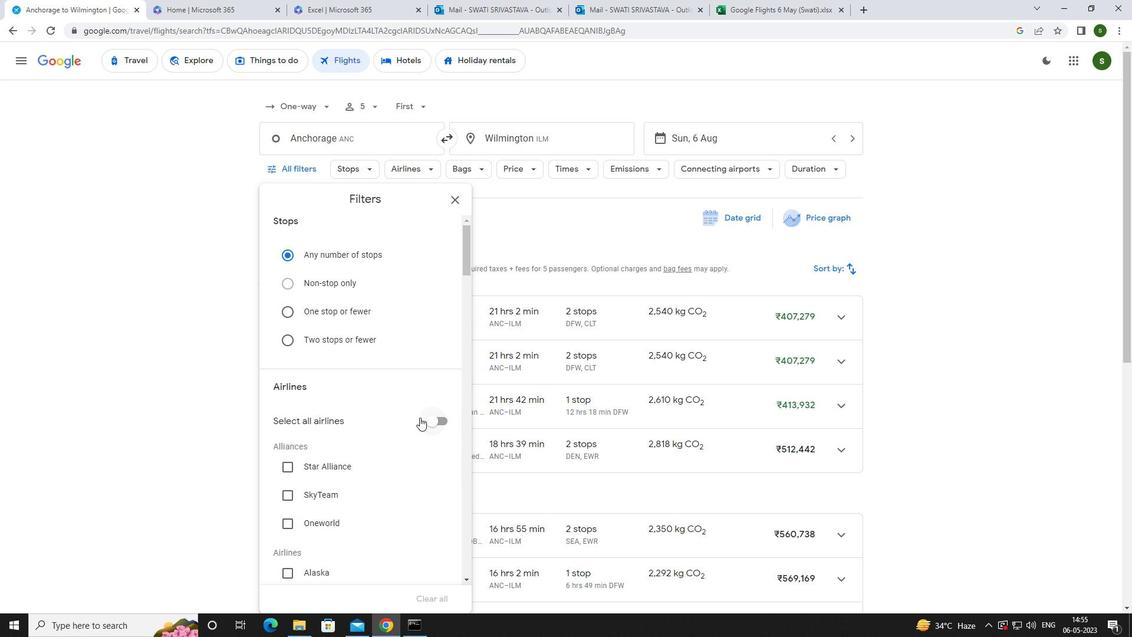
Action: Mouse scrolled (404, 404) with delta (0, 0)
Screenshot: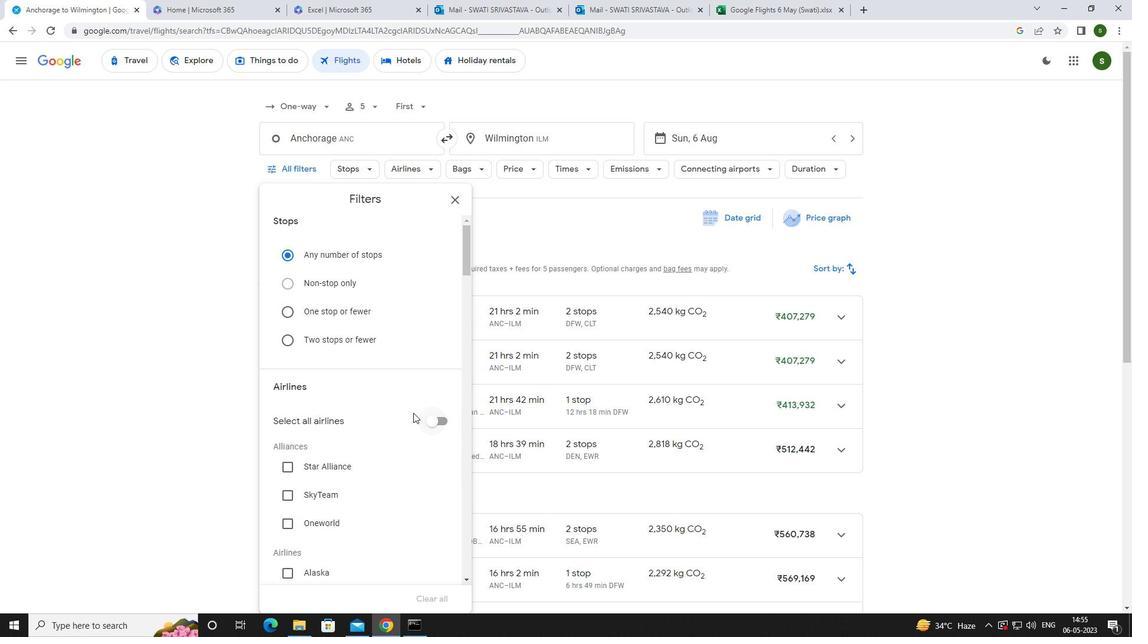 
Action: Mouse scrolled (404, 404) with delta (0, 0)
Screenshot: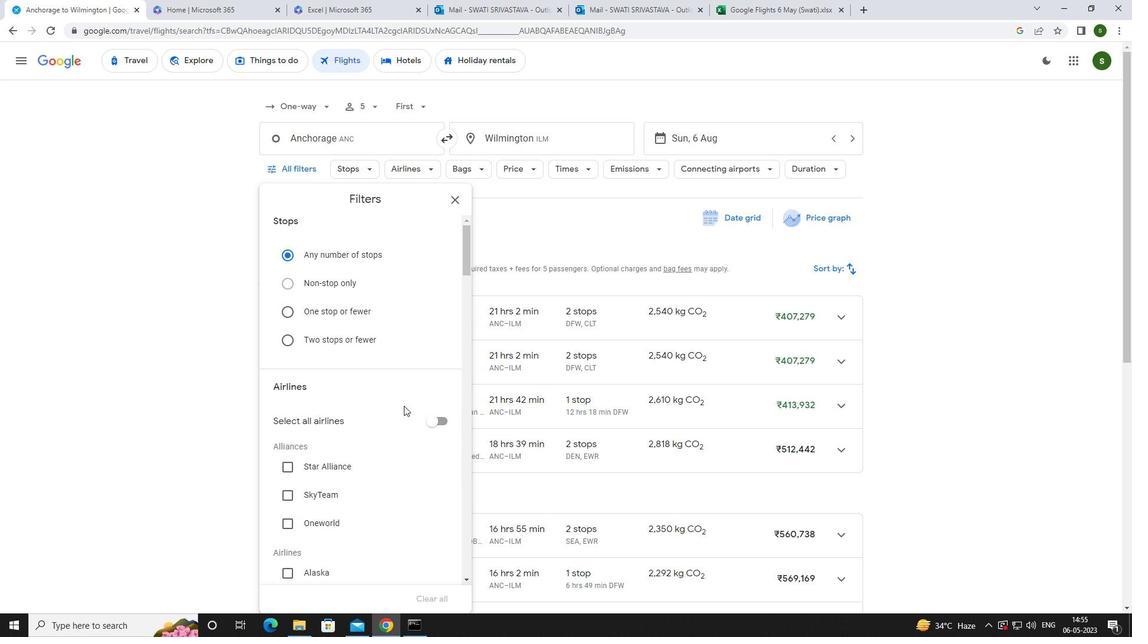 
Action: Mouse scrolled (404, 404) with delta (0, 0)
Screenshot: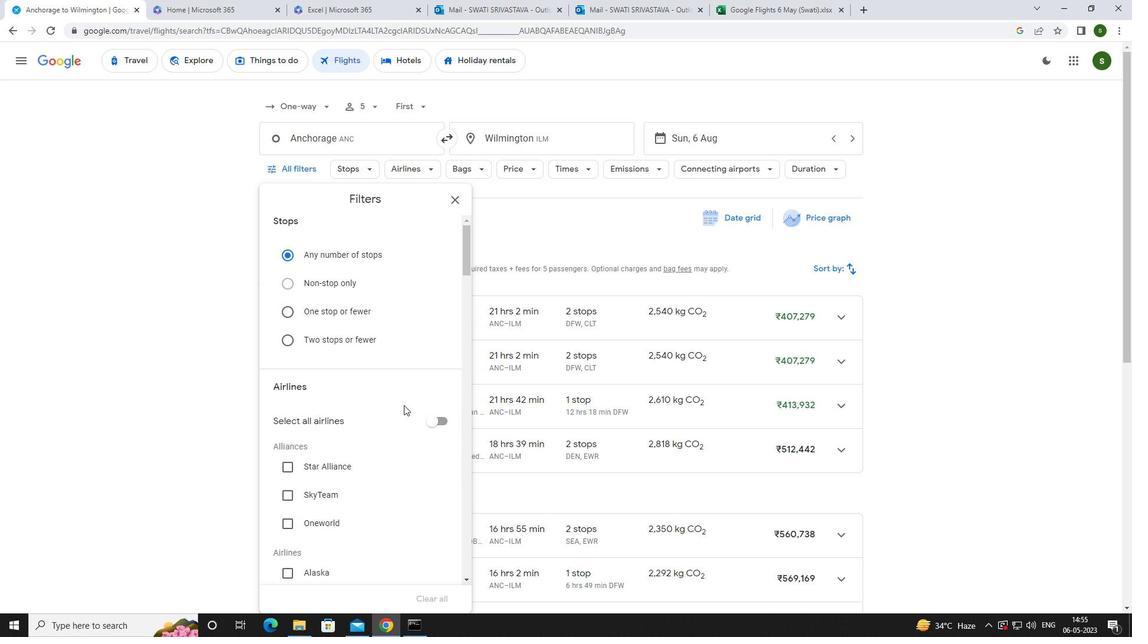 
Action: Mouse scrolled (404, 404) with delta (0, 0)
Screenshot: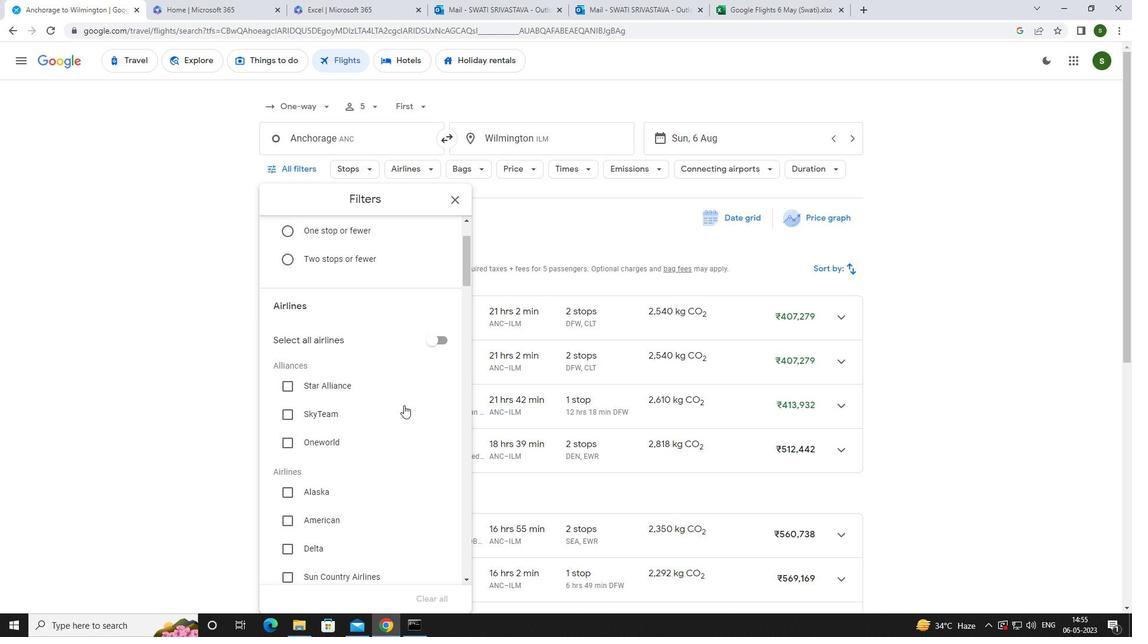 
Action: Mouse scrolled (404, 404) with delta (0, 0)
Screenshot: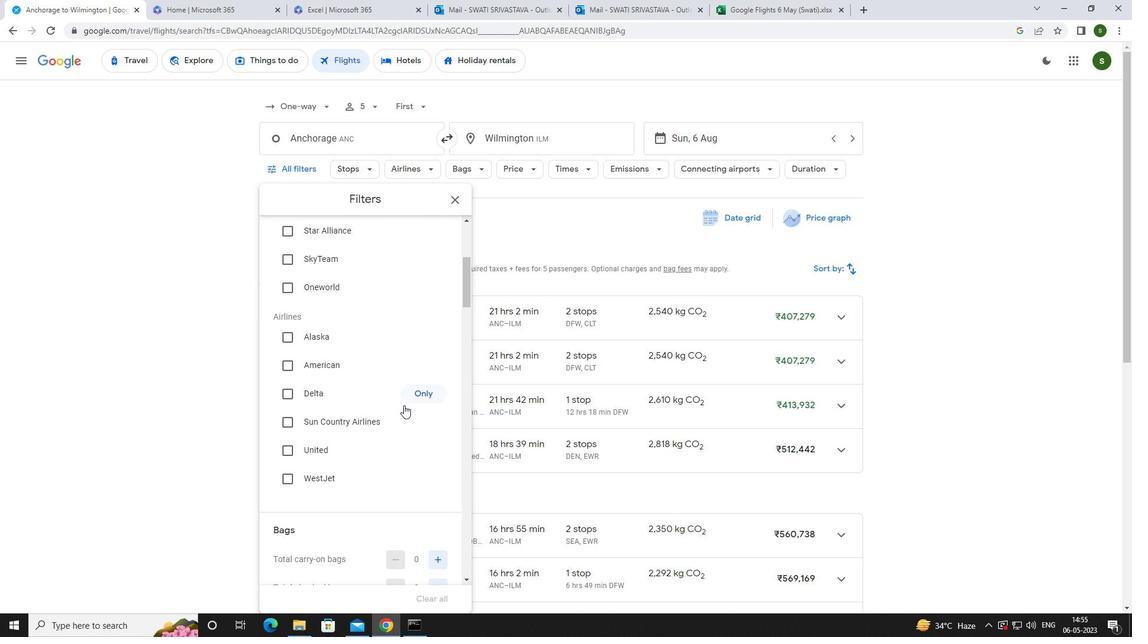 
Action: Mouse scrolled (404, 404) with delta (0, 0)
Screenshot: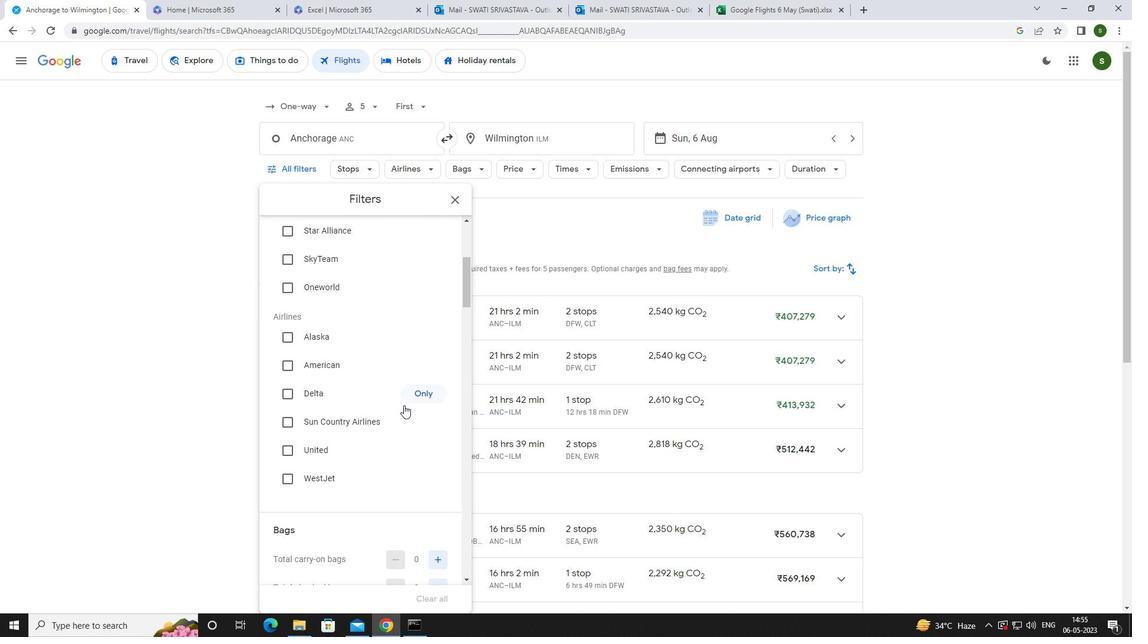 
Action: Mouse moved to (437, 472)
Screenshot: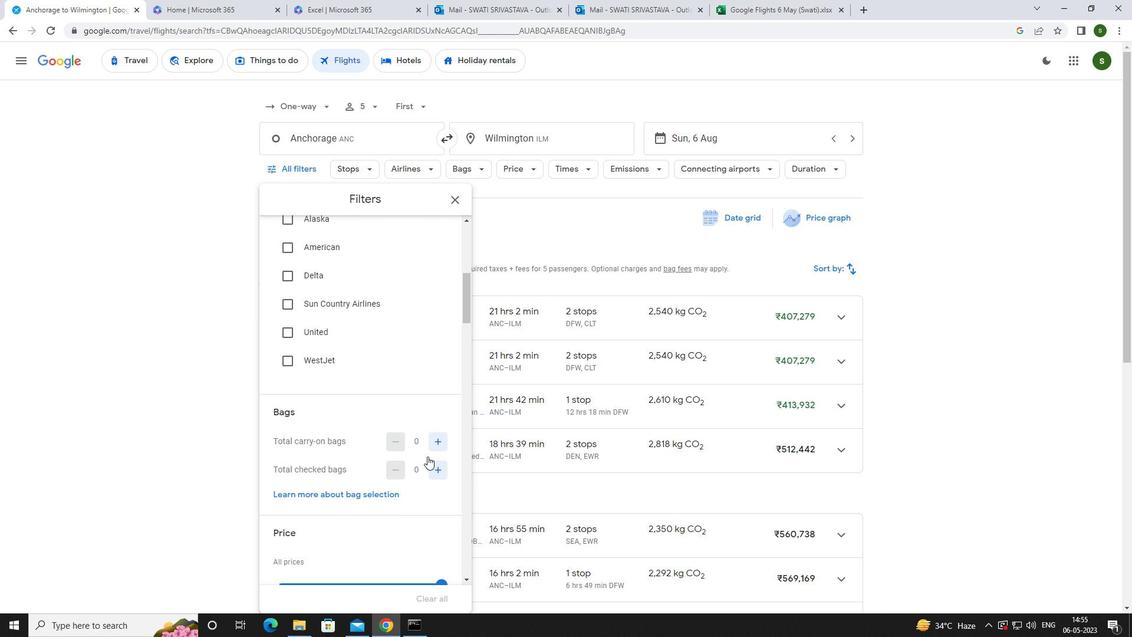 
Action: Mouse pressed left at (437, 472)
Screenshot: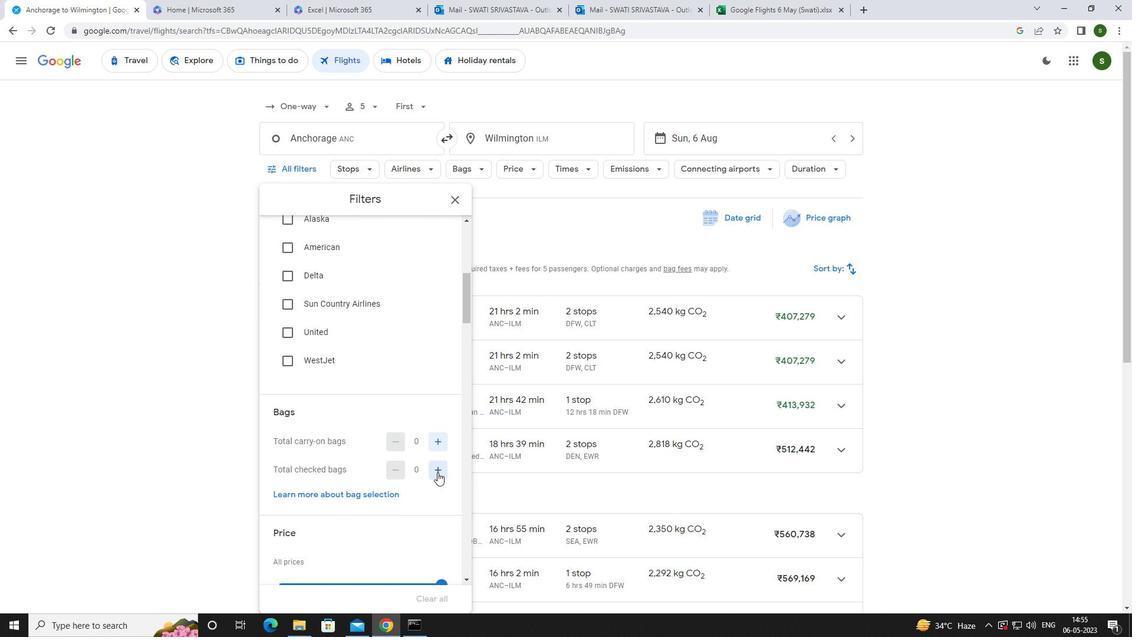 
Action: Mouse scrolled (437, 471) with delta (0, 0)
Screenshot: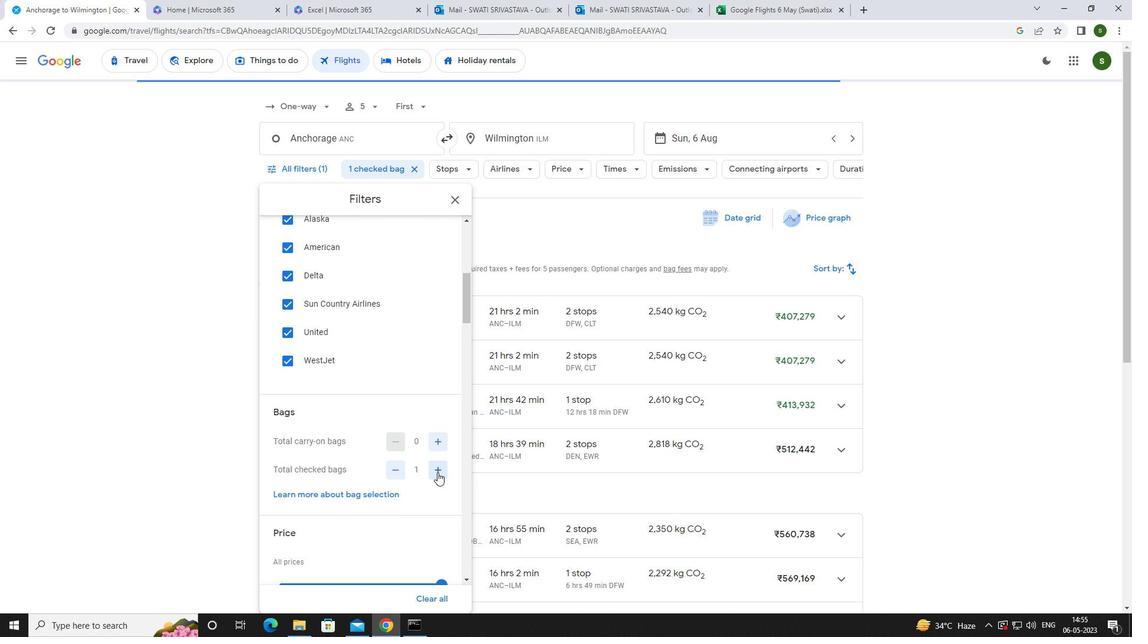 
Action: Mouse scrolled (437, 471) with delta (0, 0)
Screenshot: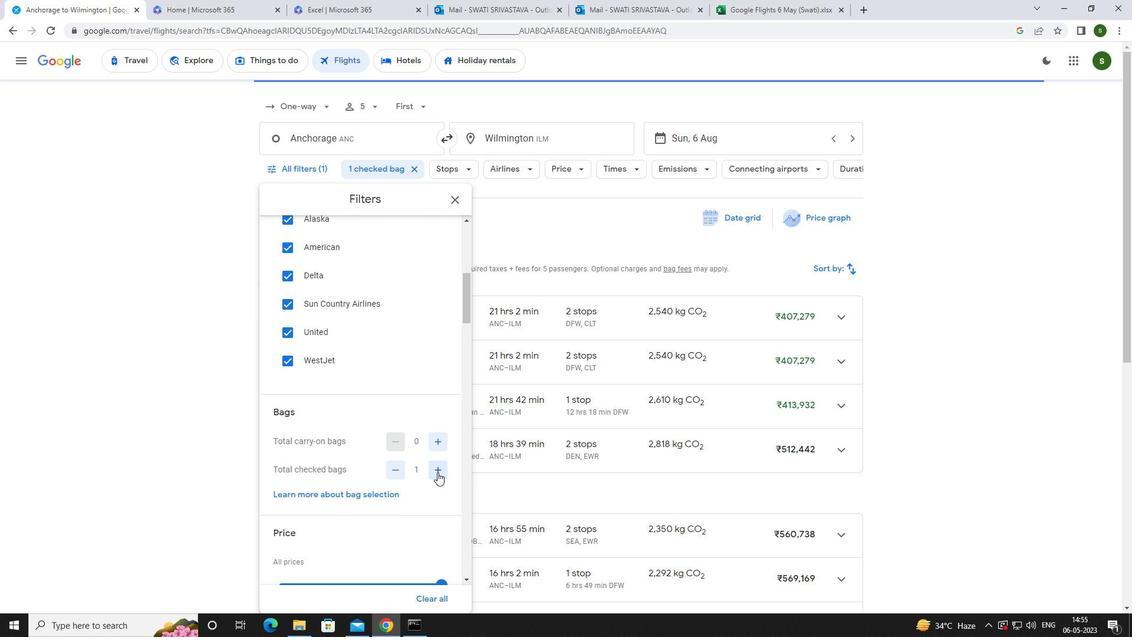 
Action: Mouse moved to (439, 466)
Screenshot: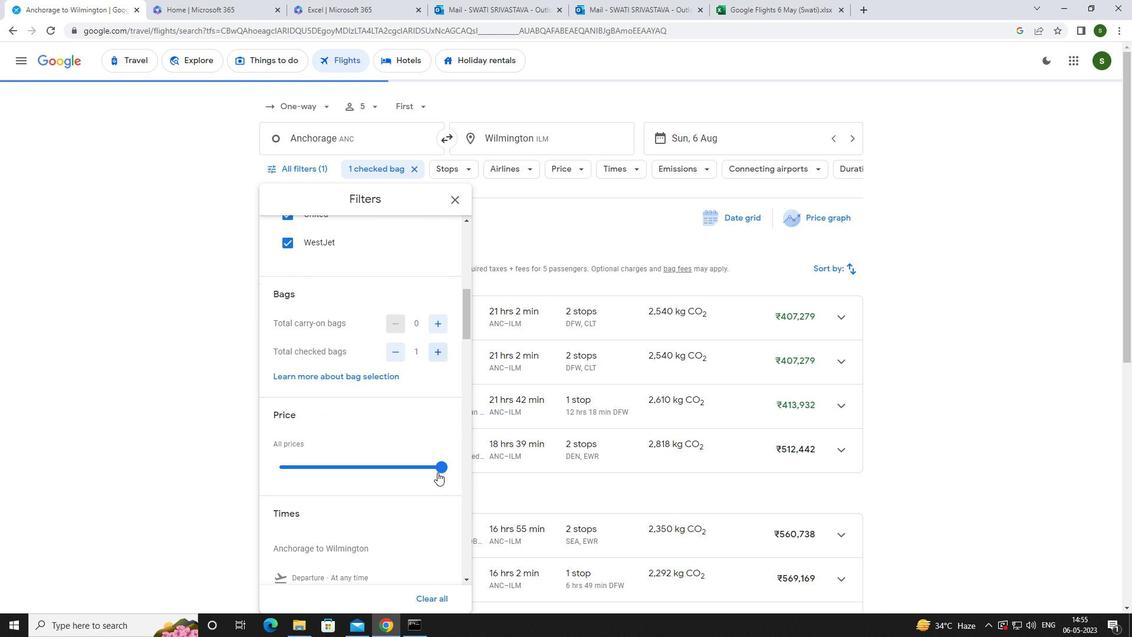 
Action: Mouse pressed left at (439, 466)
Screenshot: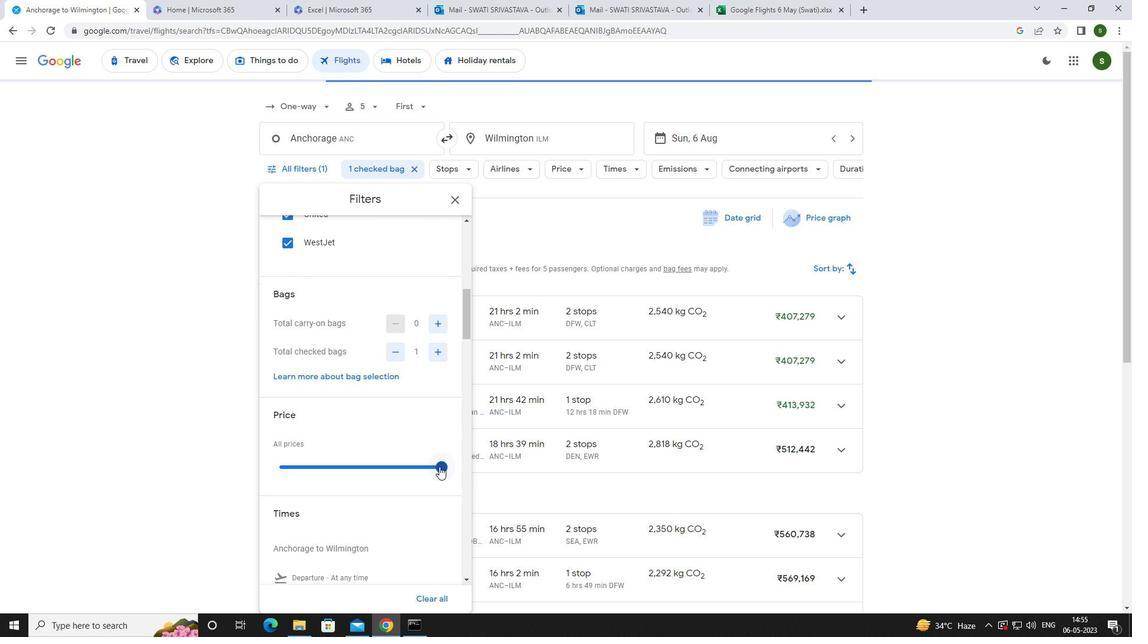 
Action: Mouse moved to (304, 466)
Screenshot: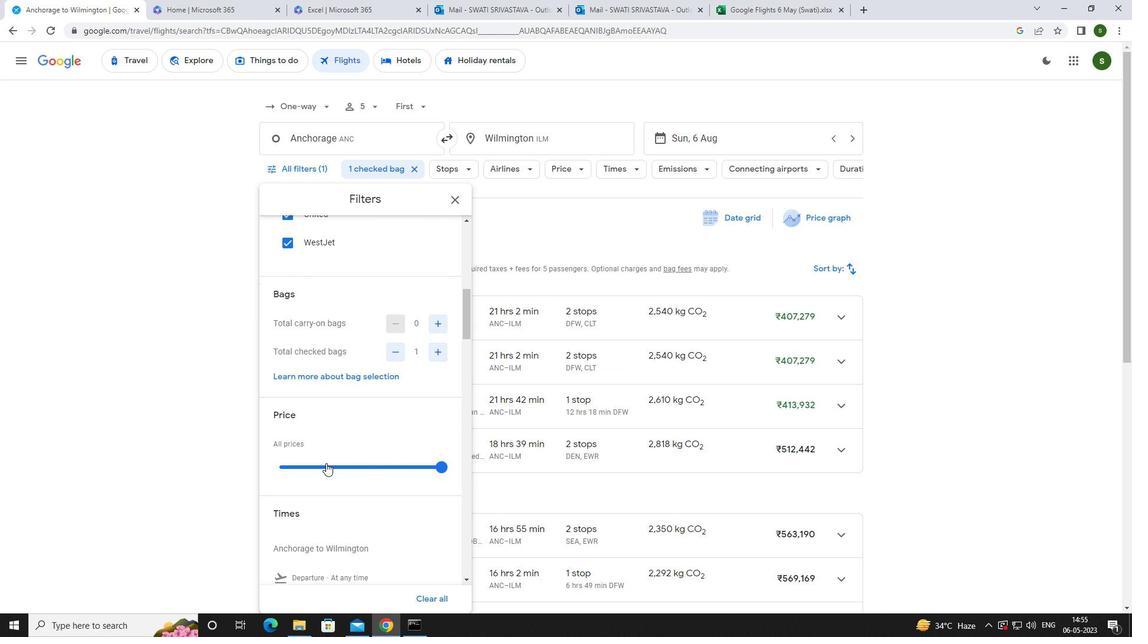 
Action: Mouse pressed left at (304, 466)
Screenshot: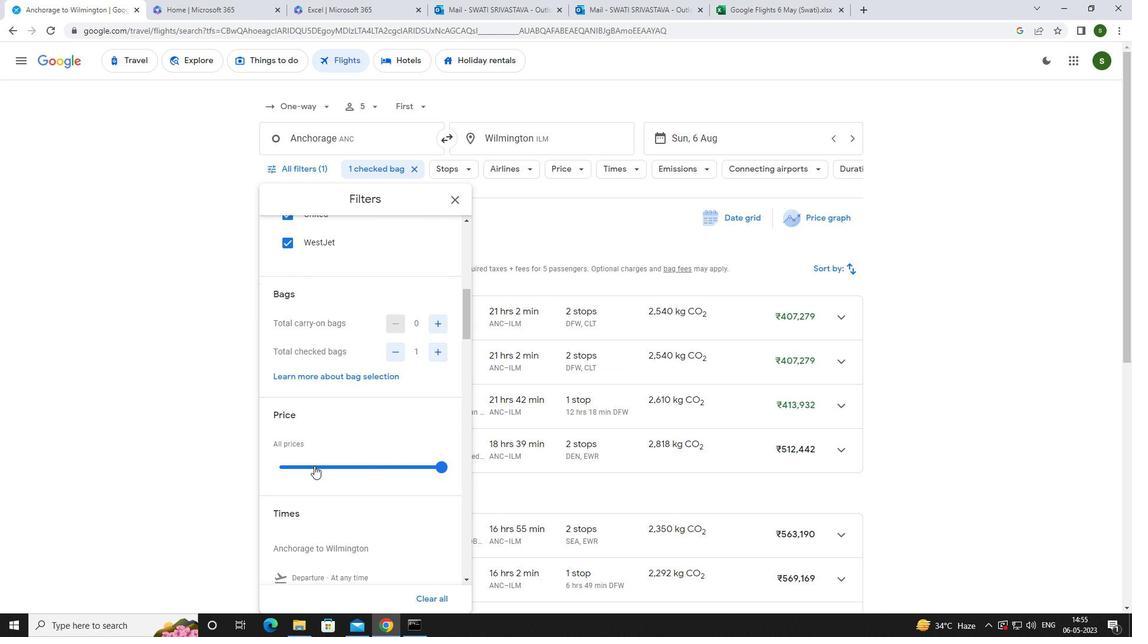 
Action: Mouse moved to (303, 466)
Screenshot: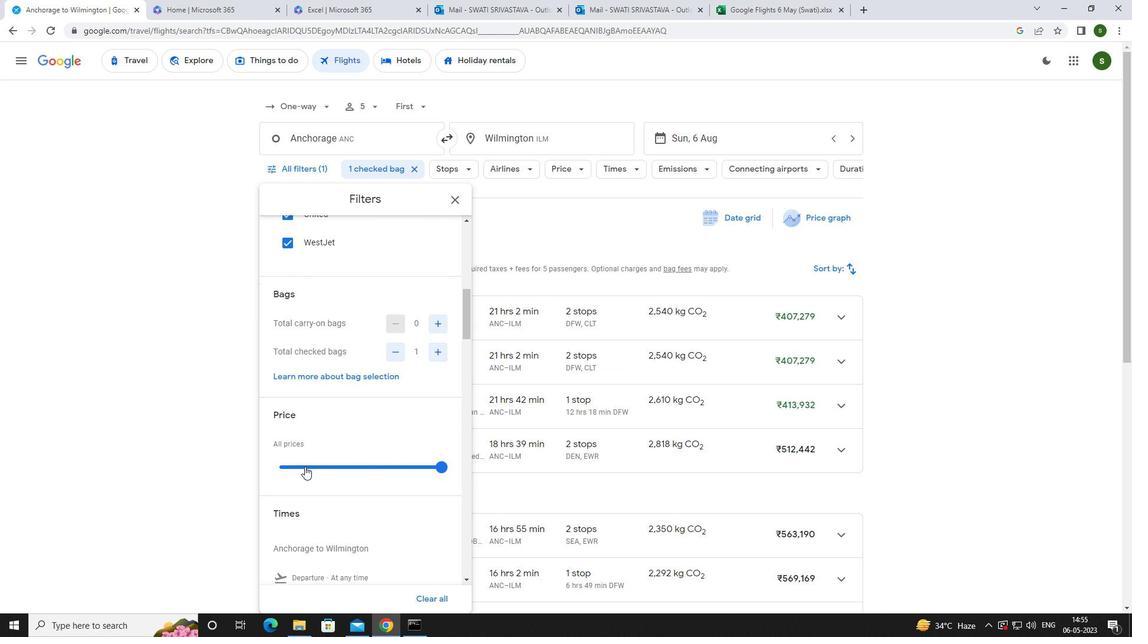 
Action: Mouse pressed left at (303, 466)
Screenshot: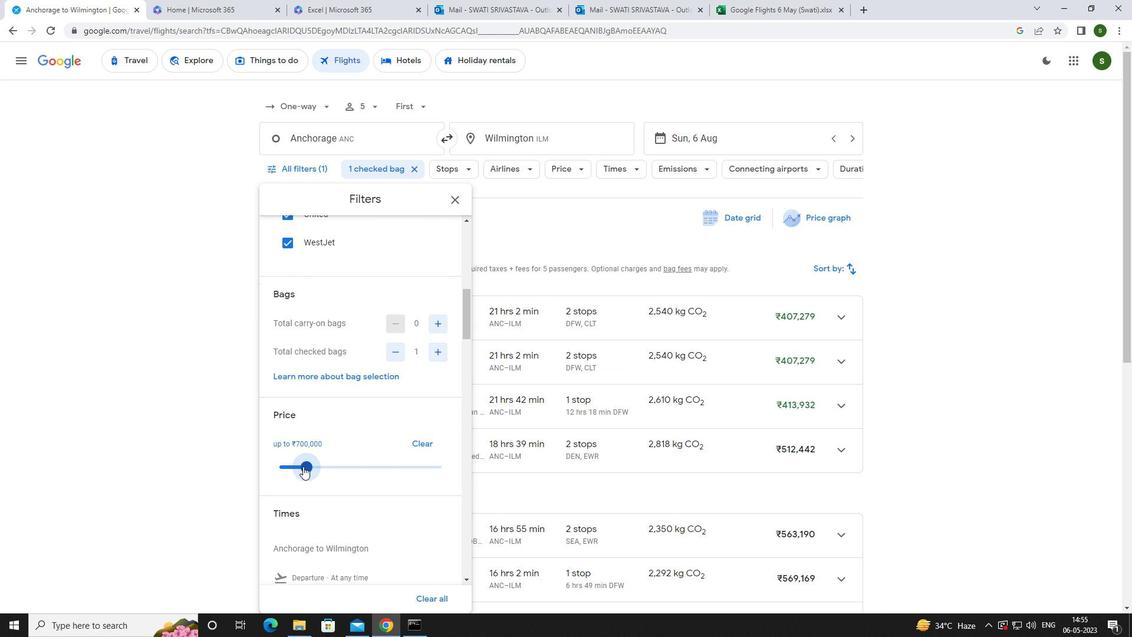
Action: Mouse moved to (276, 465)
Screenshot: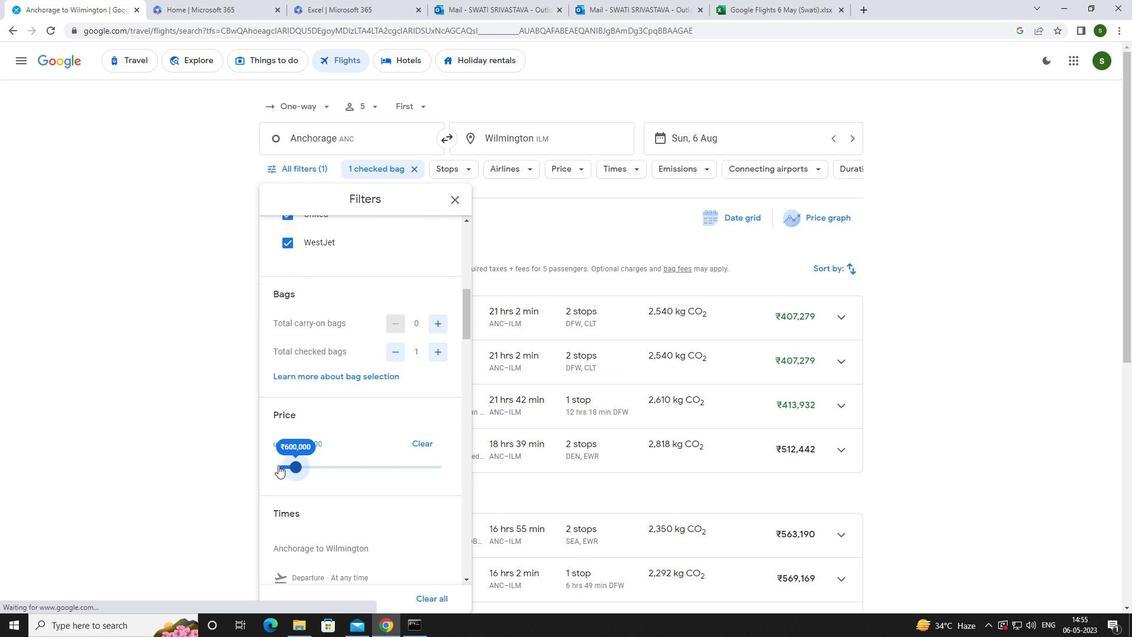 
Action: Mouse scrolled (276, 464) with delta (0, 0)
Screenshot: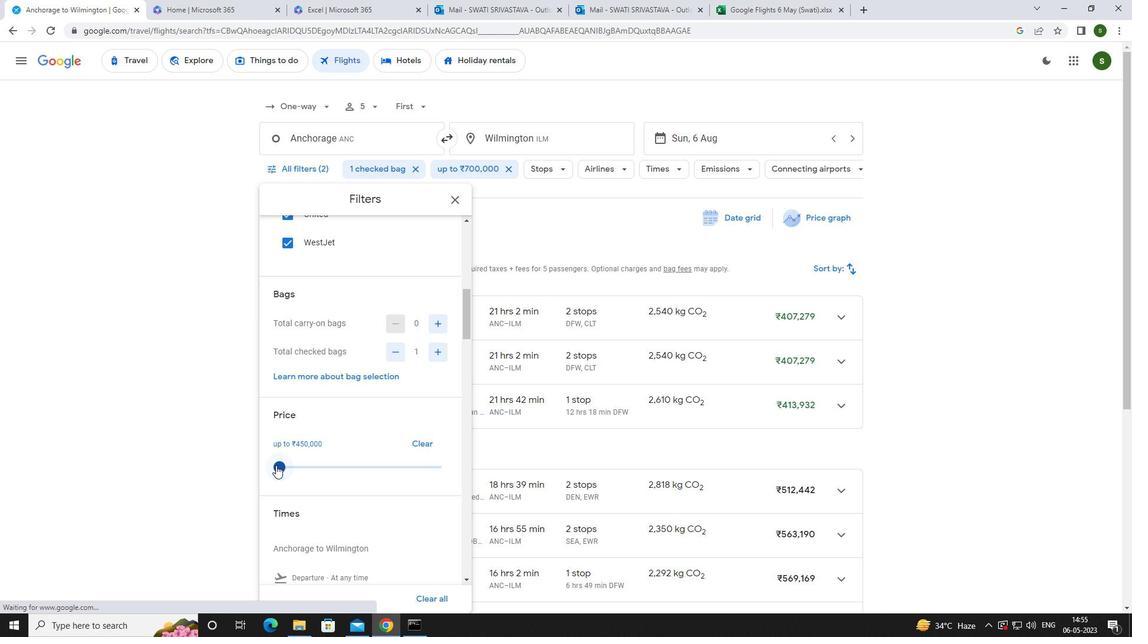 
Action: Mouse scrolled (276, 464) with delta (0, 0)
Screenshot: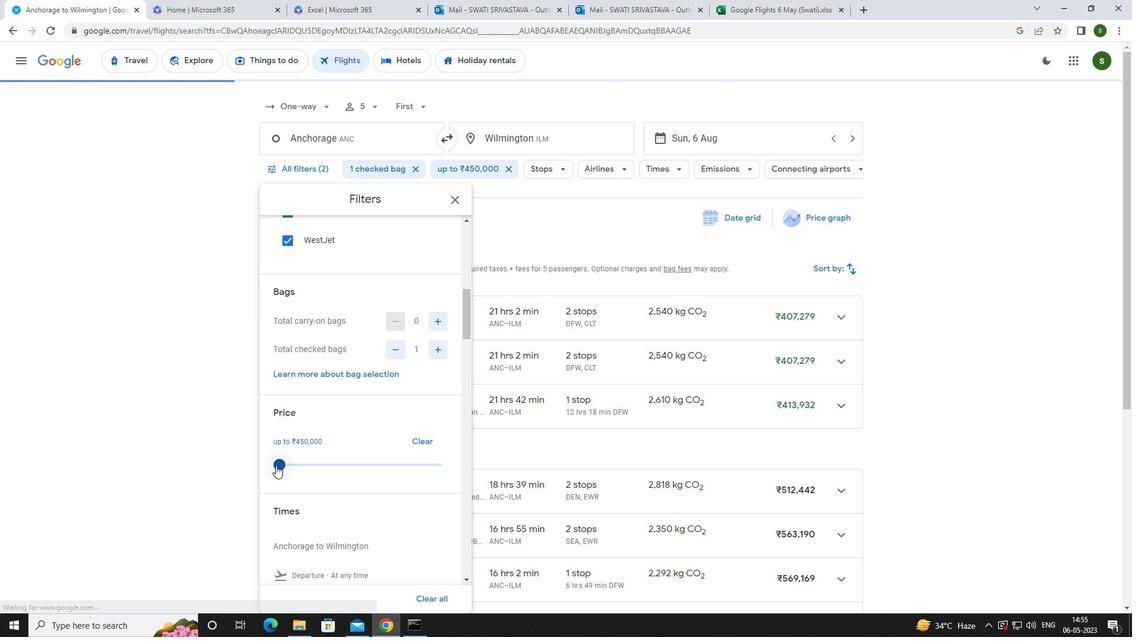 
Action: Mouse moved to (274, 479)
Screenshot: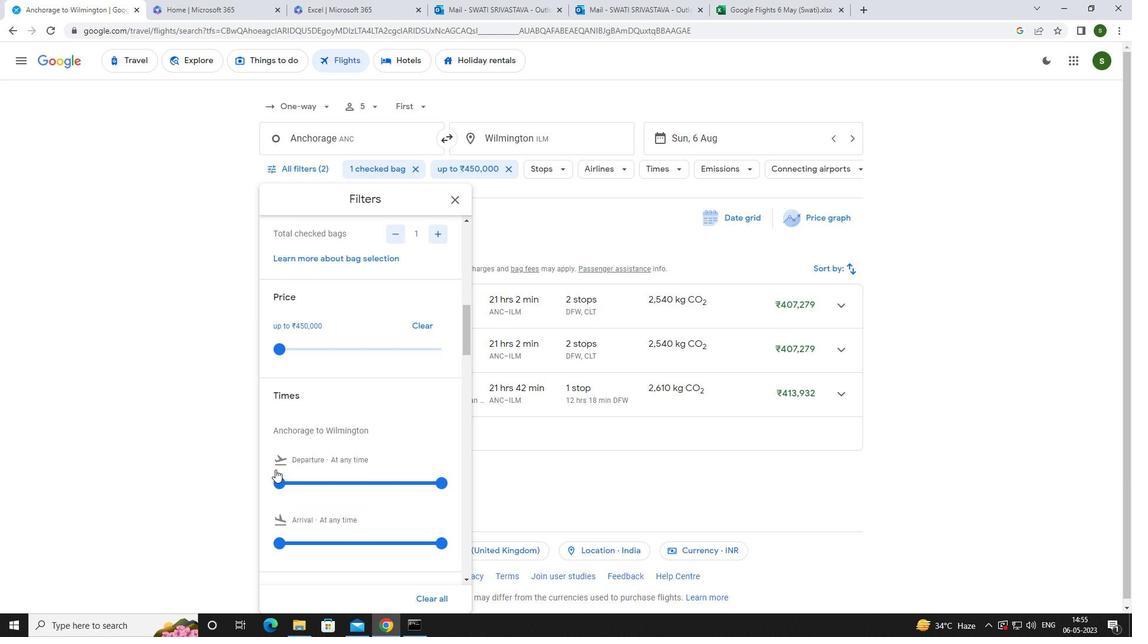 
Action: Mouse pressed left at (274, 479)
Screenshot: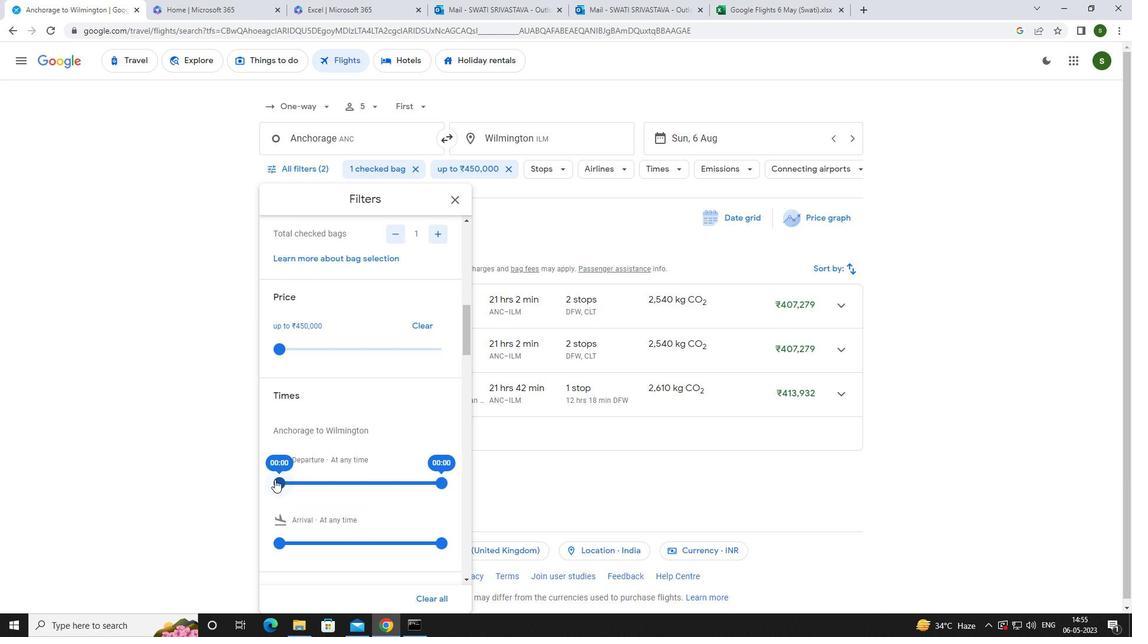 
Action: Mouse moved to (527, 485)
Screenshot: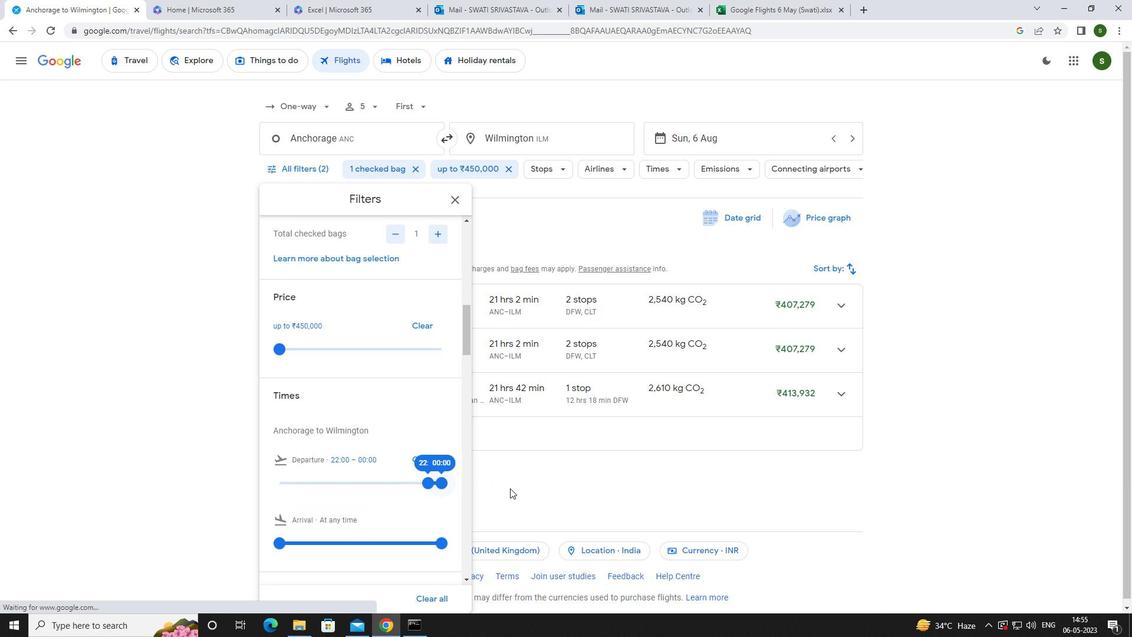 
Action: Mouse pressed left at (527, 485)
Screenshot: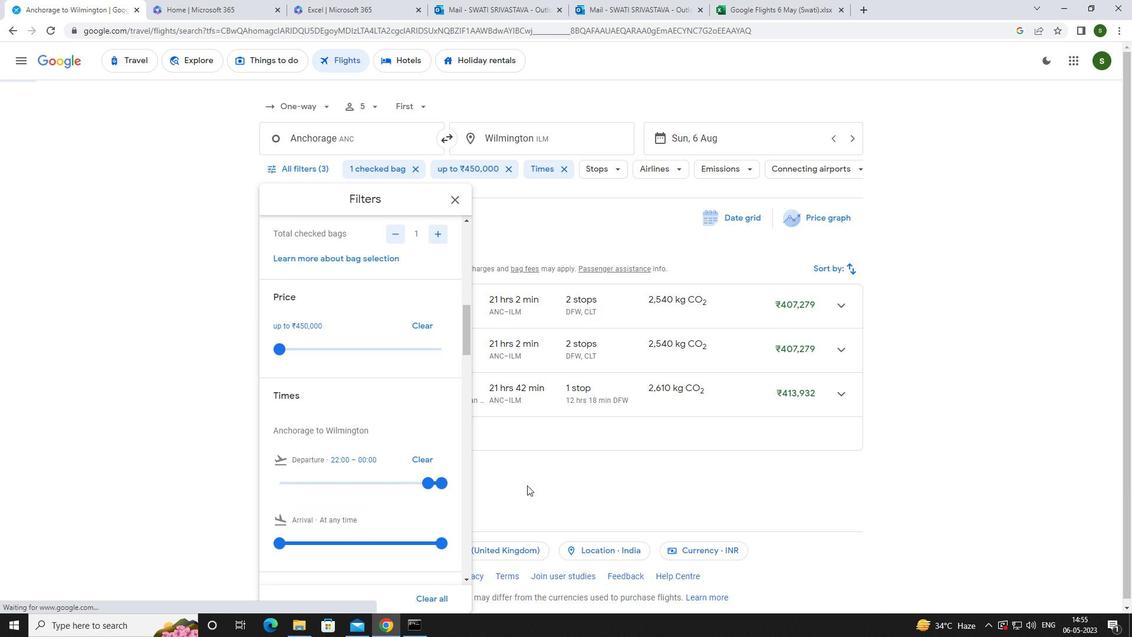 
